 Task: Research Airbnb options in Udhampur, India from 7th December, 2023 to 14th December, 2023 for 1 adult. Place can be shared room with 1  bedroom having 1 bed and 1 bathroom. Property type can be hotel. Amenities needed are: washing machine.
Action: Mouse moved to (468, 66)
Screenshot: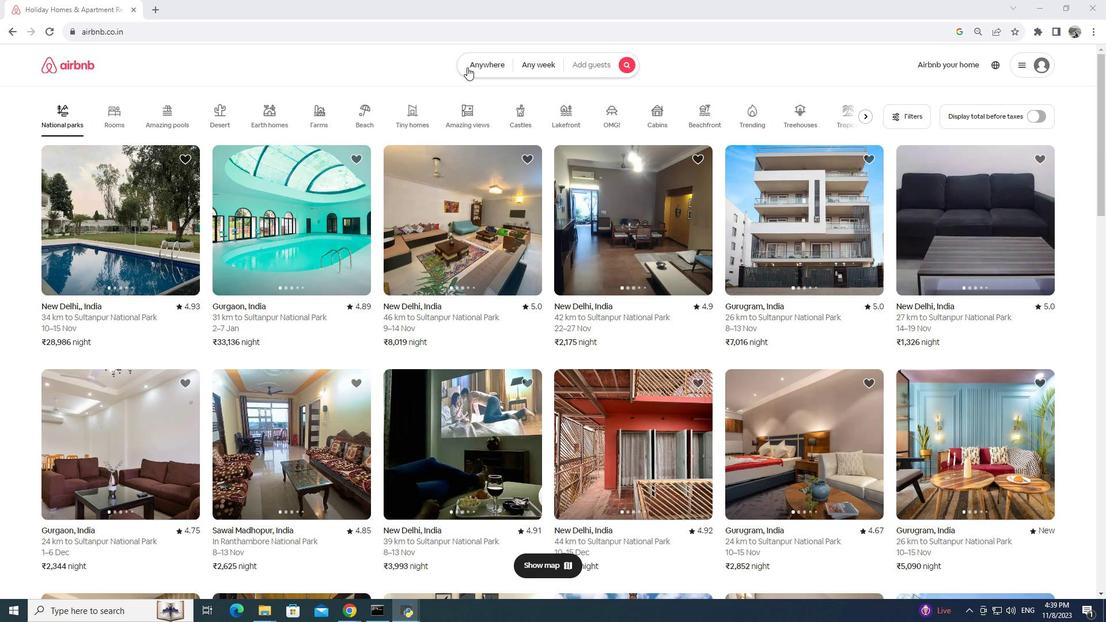 
Action: Mouse pressed left at (468, 66)
Screenshot: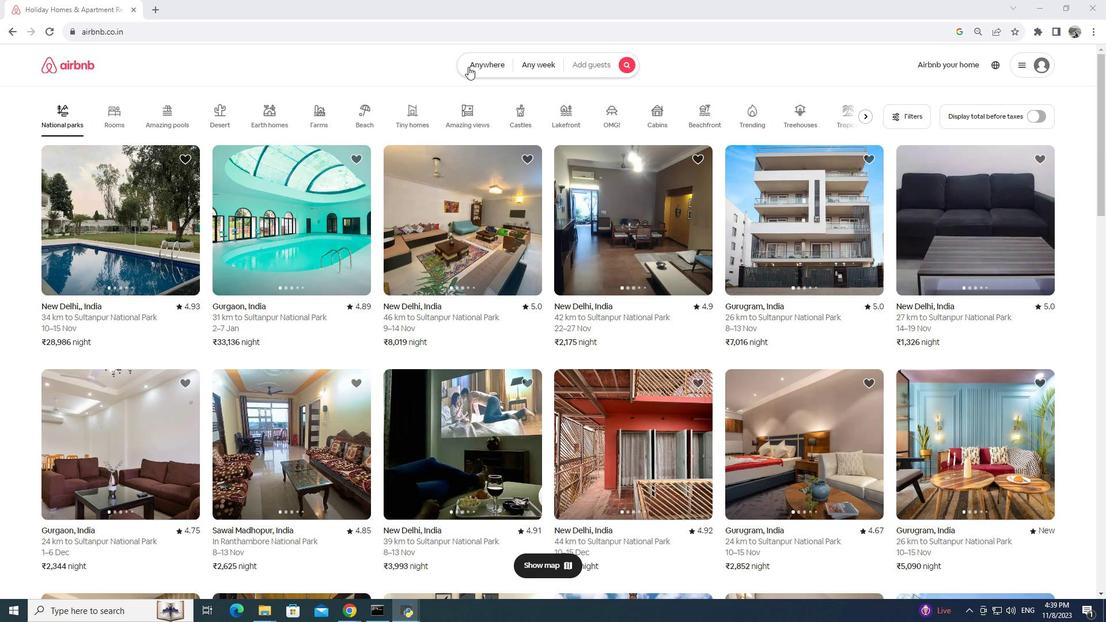 
Action: Mouse moved to (394, 103)
Screenshot: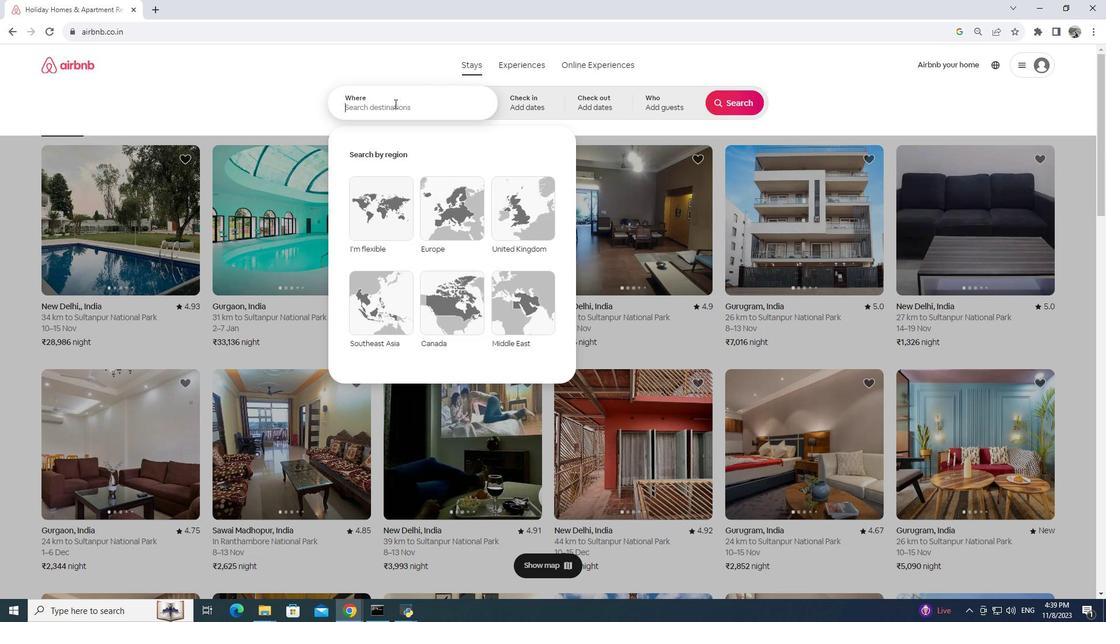 
Action: Key pressed udhampur,<Key.space>india
Screenshot: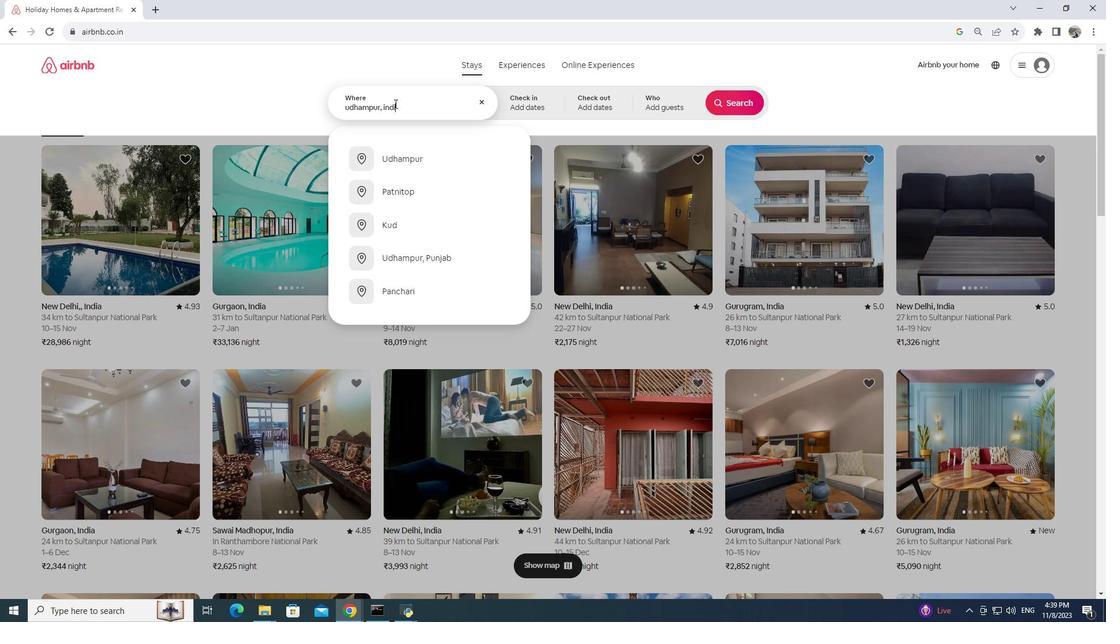 
Action: Mouse moved to (527, 104)
Screenshot: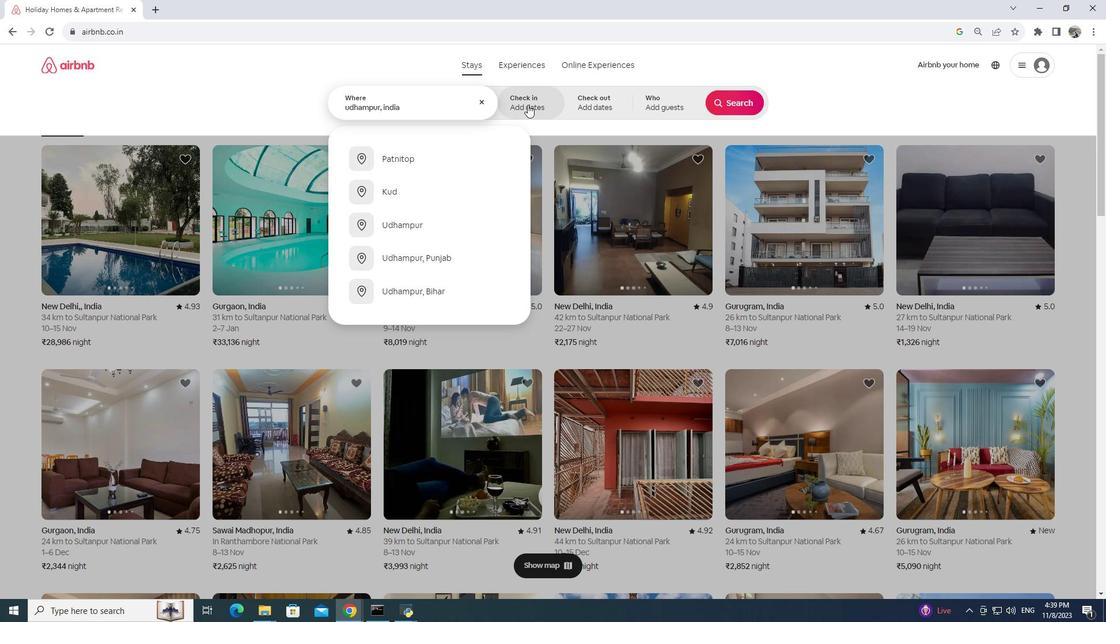 
Action: Mouse pressed left at (527, 104)
Screenshot: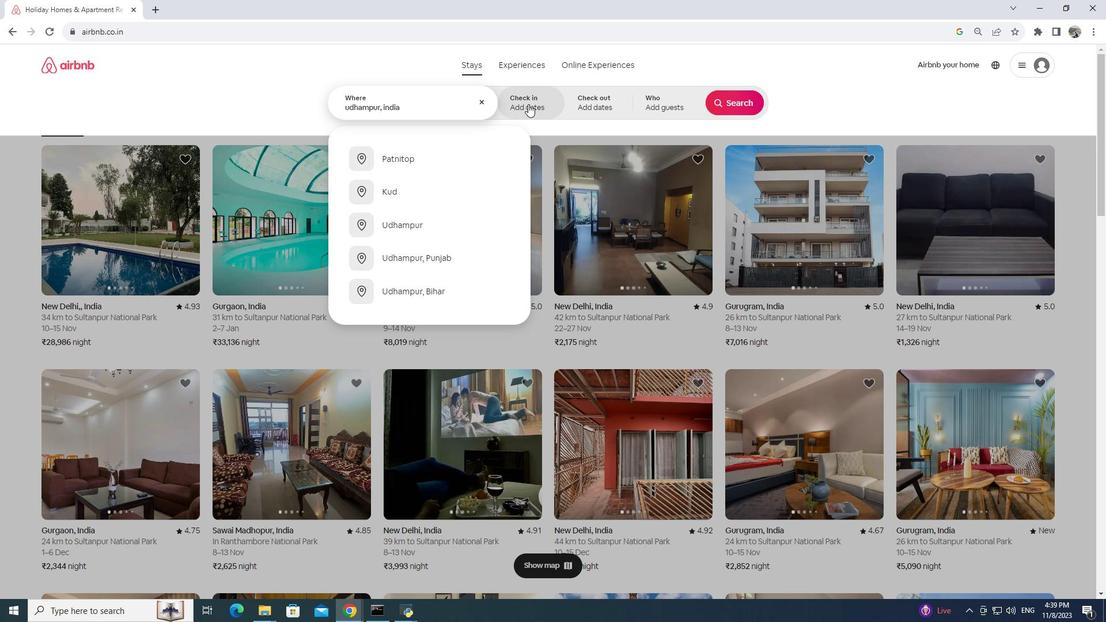 
Action: Mouse moved to (675, 254)
Screenshot: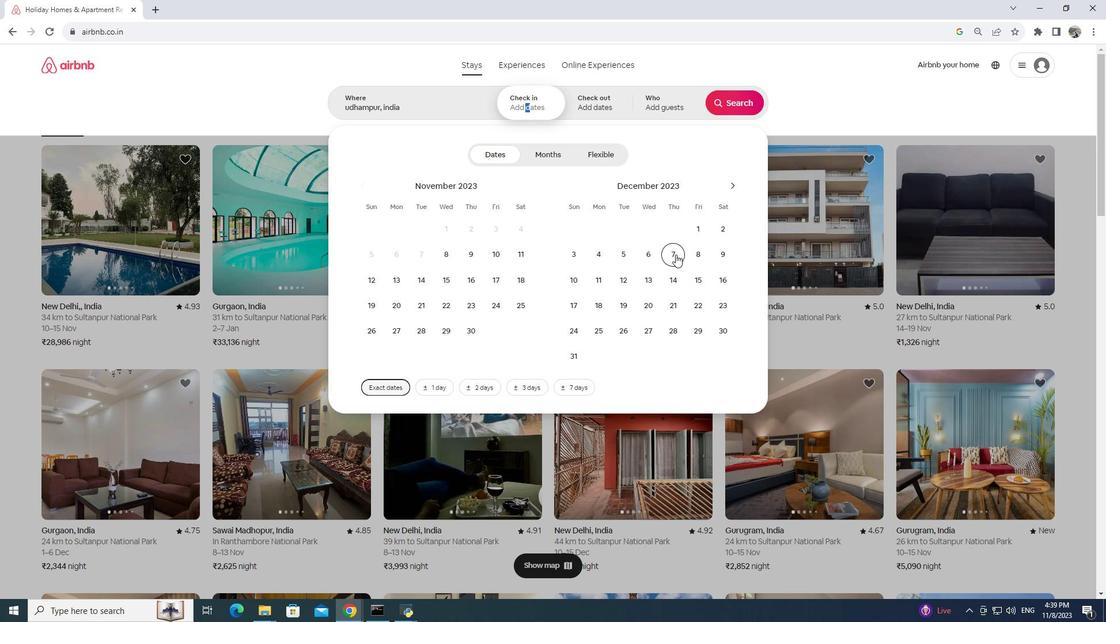 
Action: Mouse pressed left at (675, 254)
Screenshot: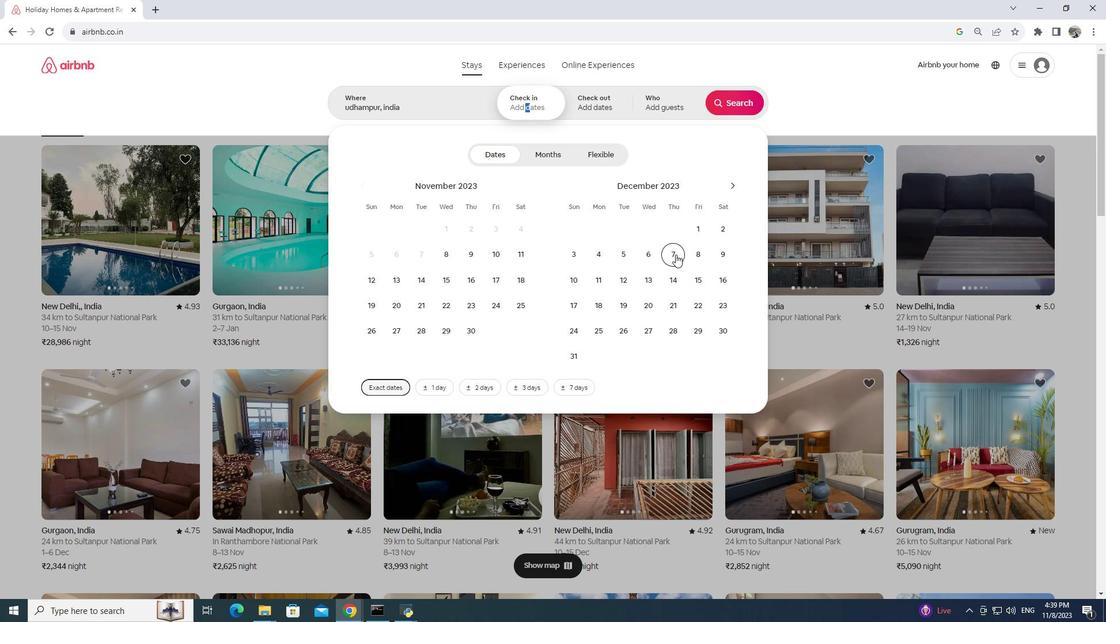 
Action: Mouse moved to (673, 274)
Screenshot: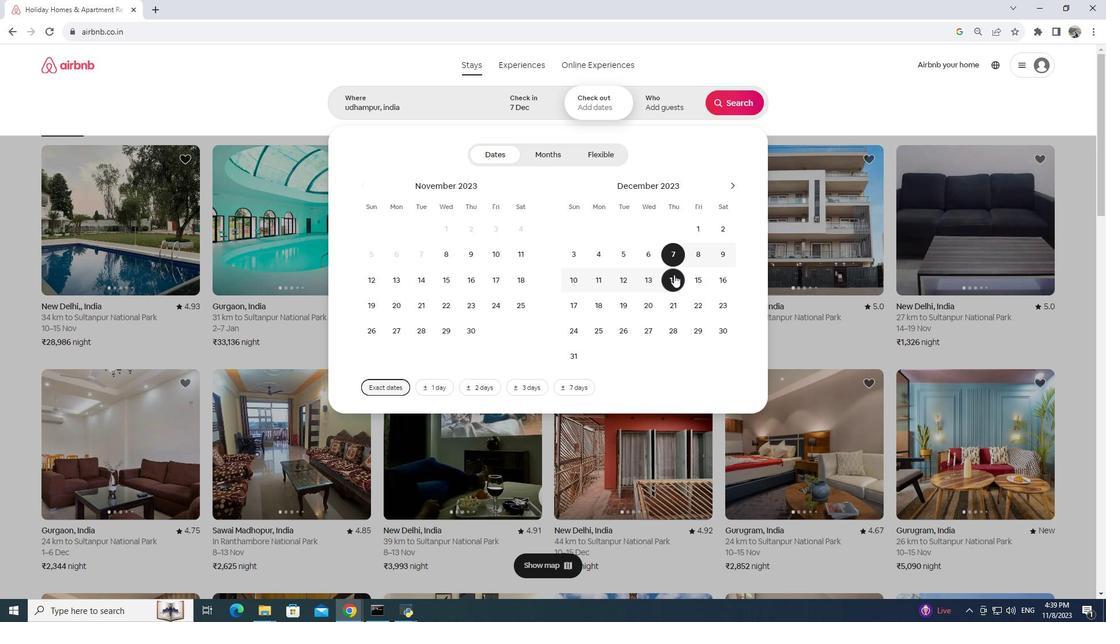 
Action: Mouse pressed left at (673, 274)
Screenshot: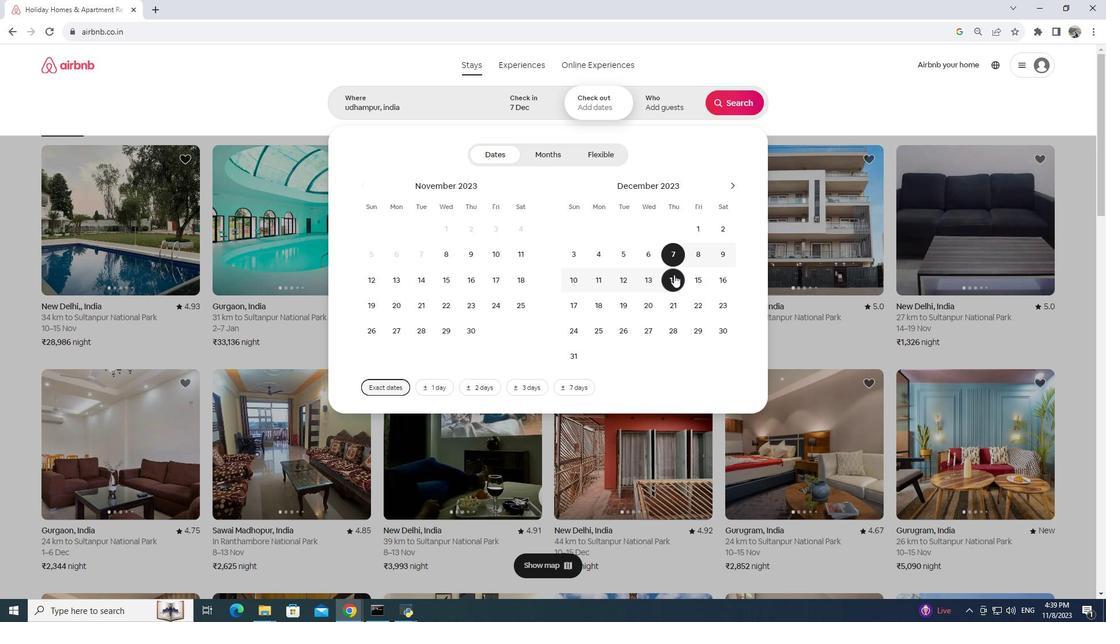 
Action: Mouse moved to (646, 107)
Screenshot: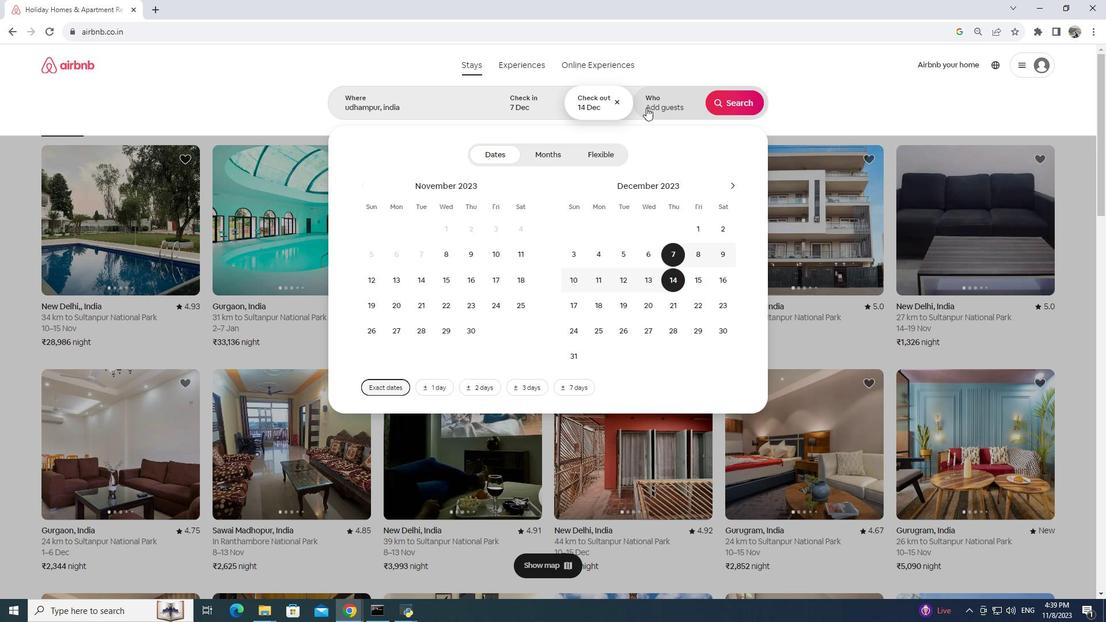 
Action: Mouse pressed left at (646, 107)
Screenshot: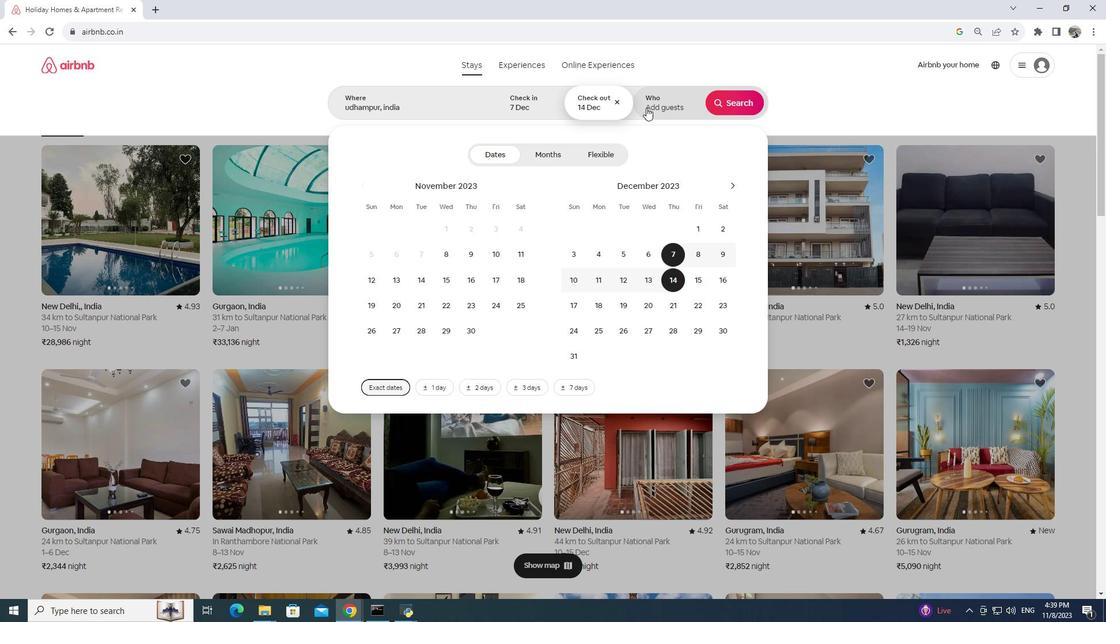 
Action: Mouse moved to (732, 158)
Screenshot: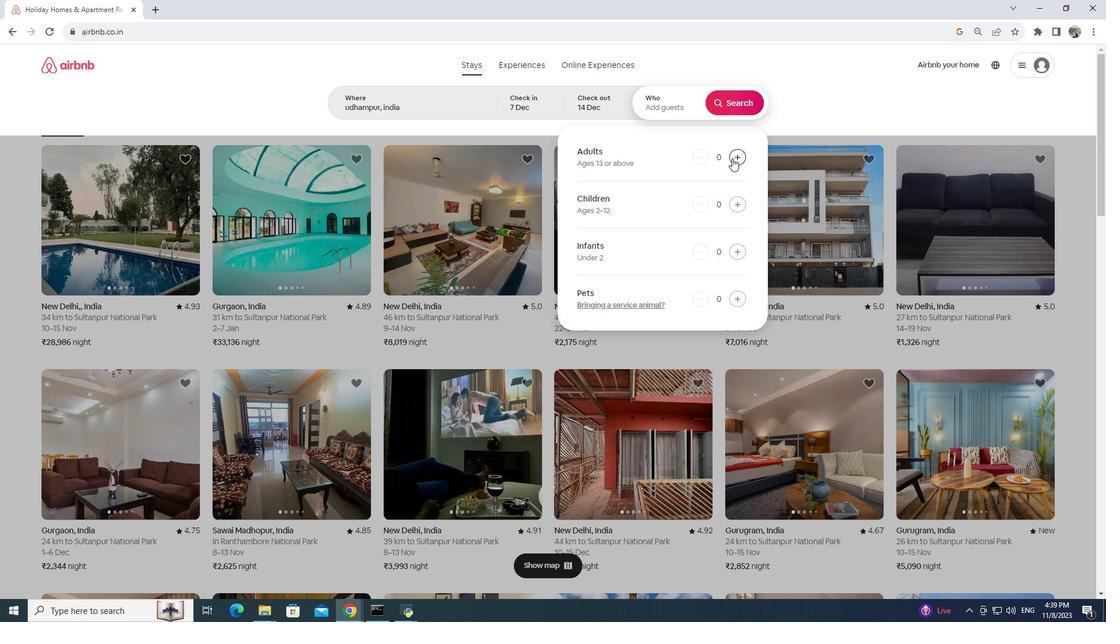 
Action: Mouse pressed left at (732, 158)
Screenshot: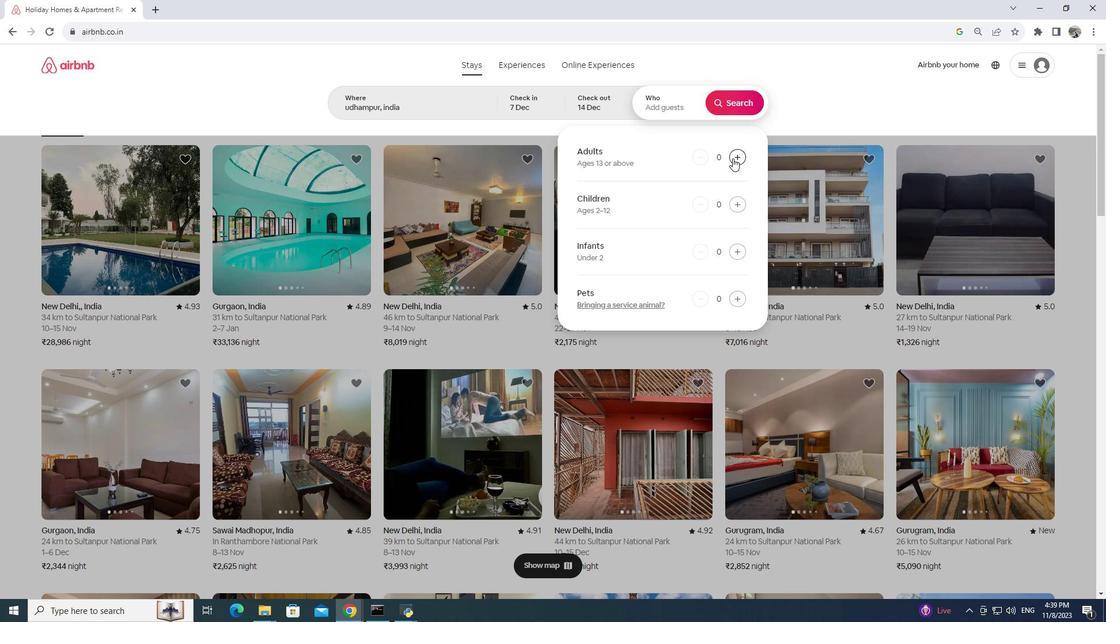 
Action: Mouse moved to (729, 105)
Screenshot: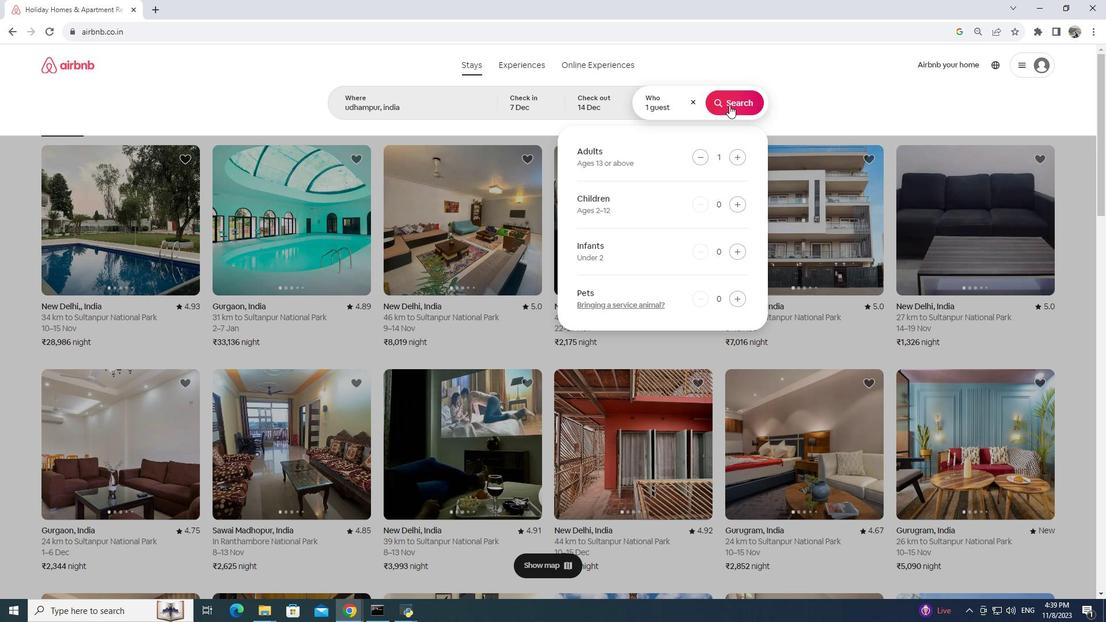 
Action: Mouse pressed left at (729, 105)
Screenshot: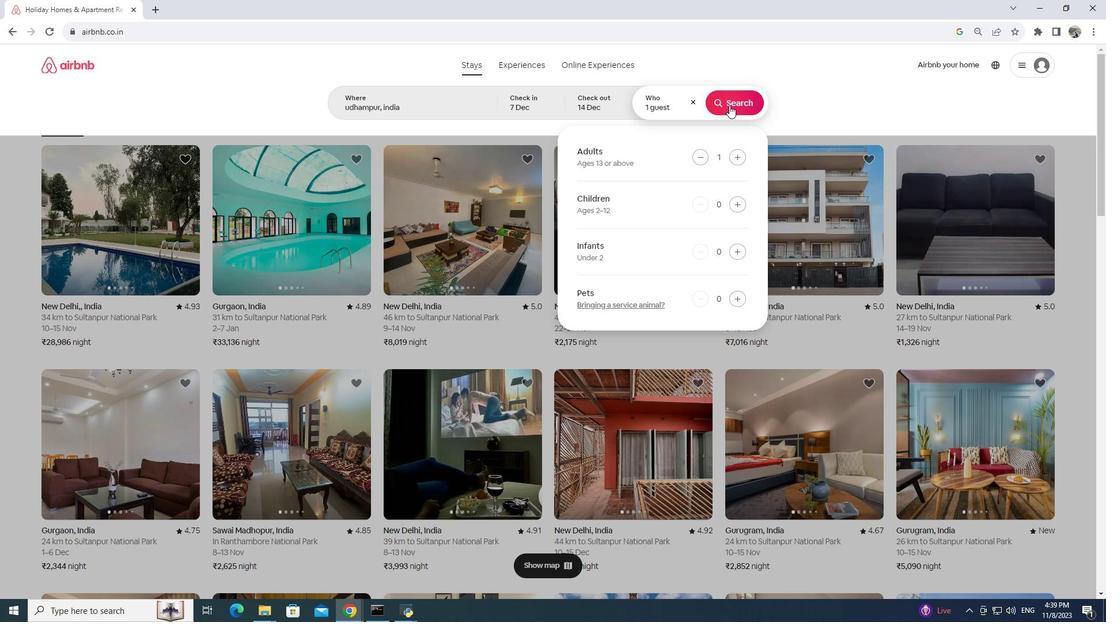 
Action: Mouse moved to (932, 107)
Screenshot: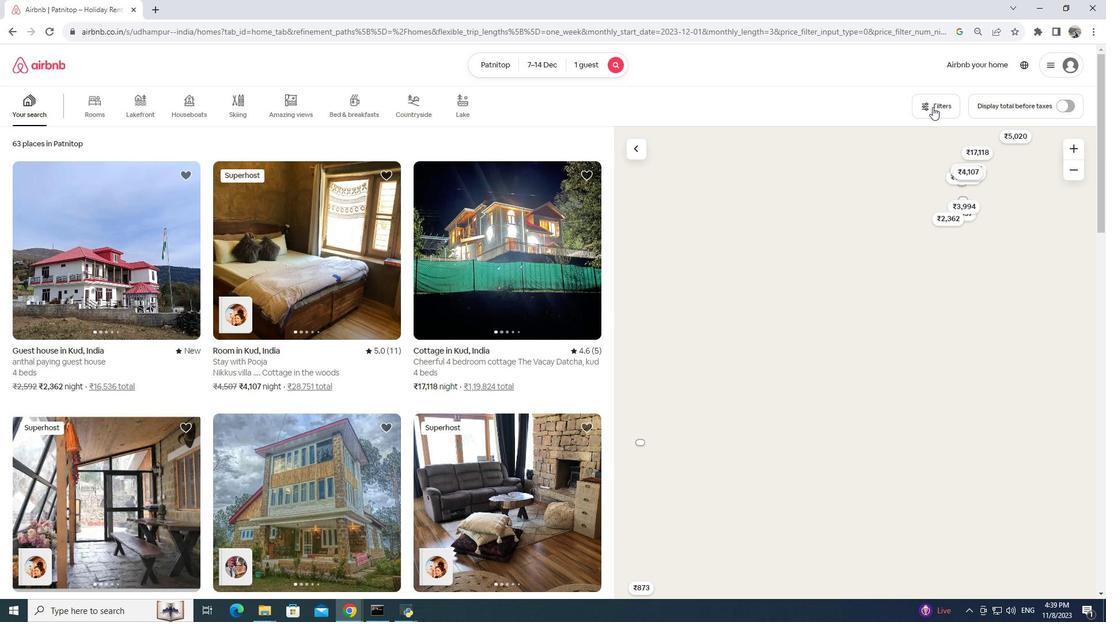 
Action: Mouse pressed left at (932, 107)
Screenshot: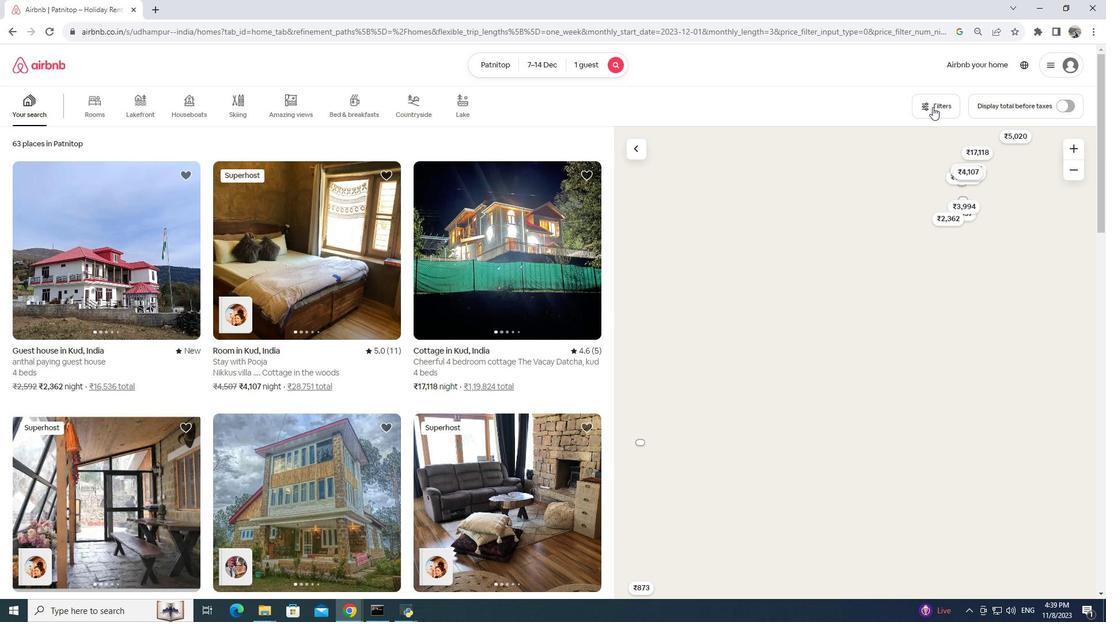 
Action: Mouse moved to (427, 429)
Screenshot: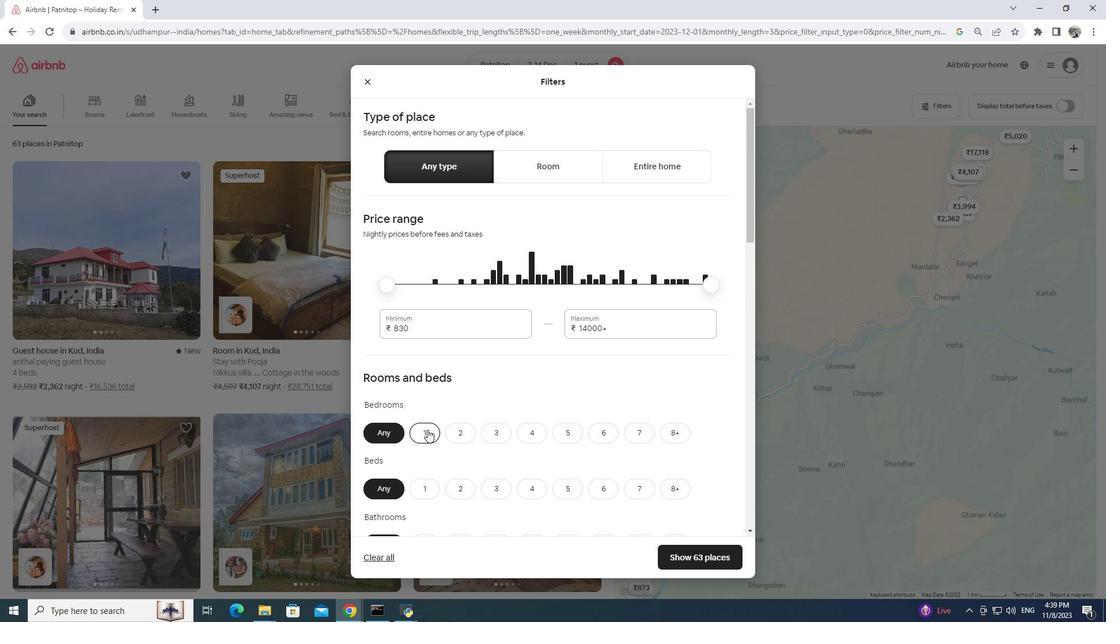 
Action: Mouse pressed left at (427, 429)
Screenshot: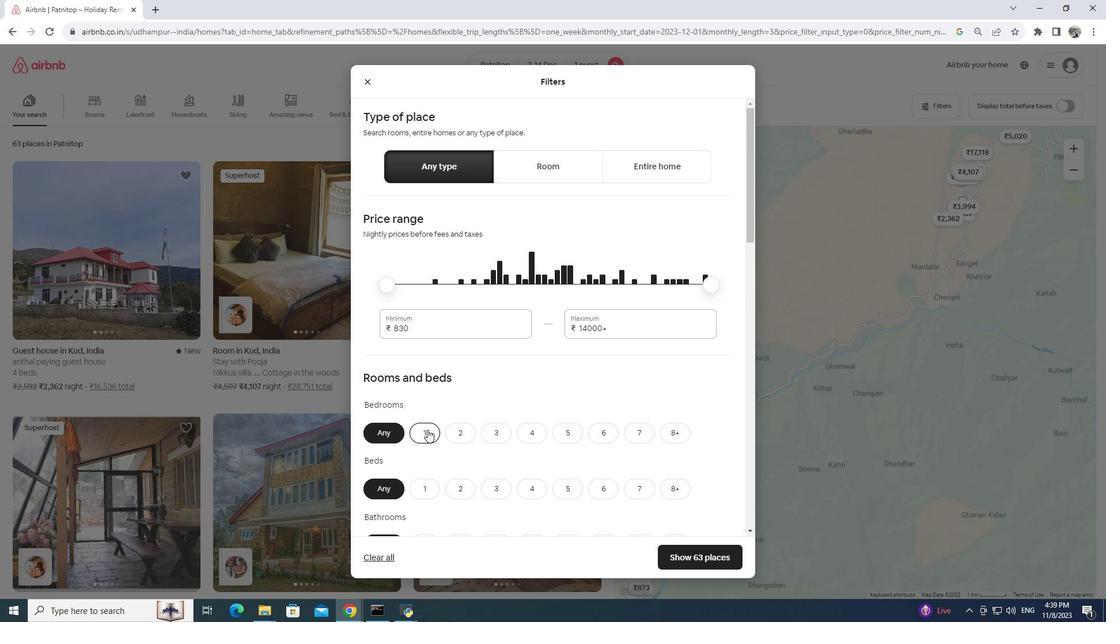 
Action: Mouse moved to (431, 424)
Screenshot: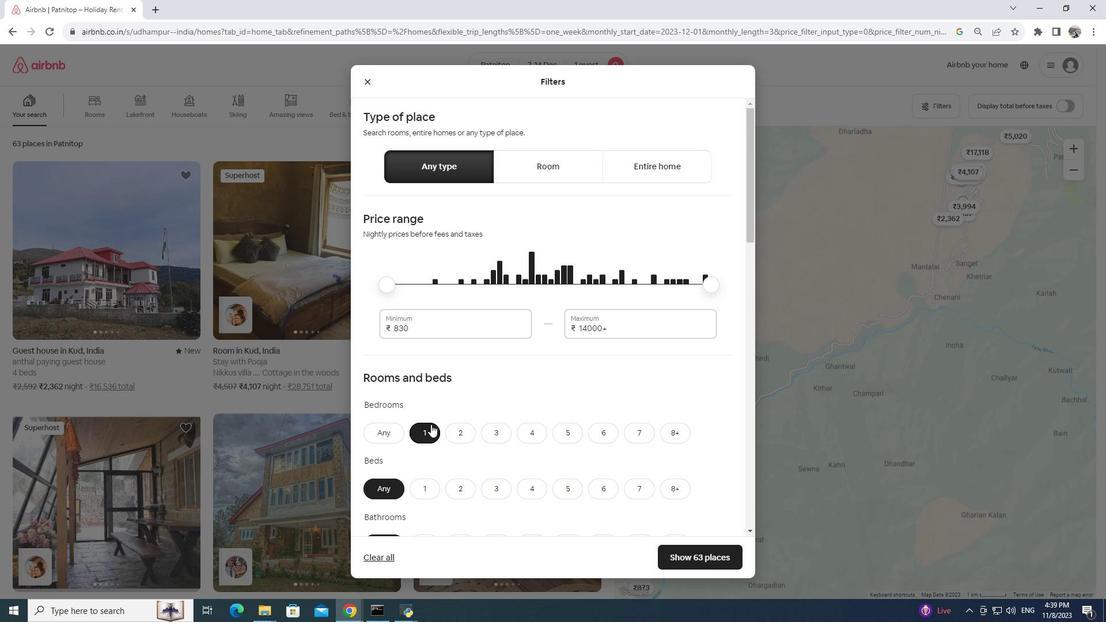 
Action: Mouse scrolled (431, 424) with delta (0, 0)
Screenshot: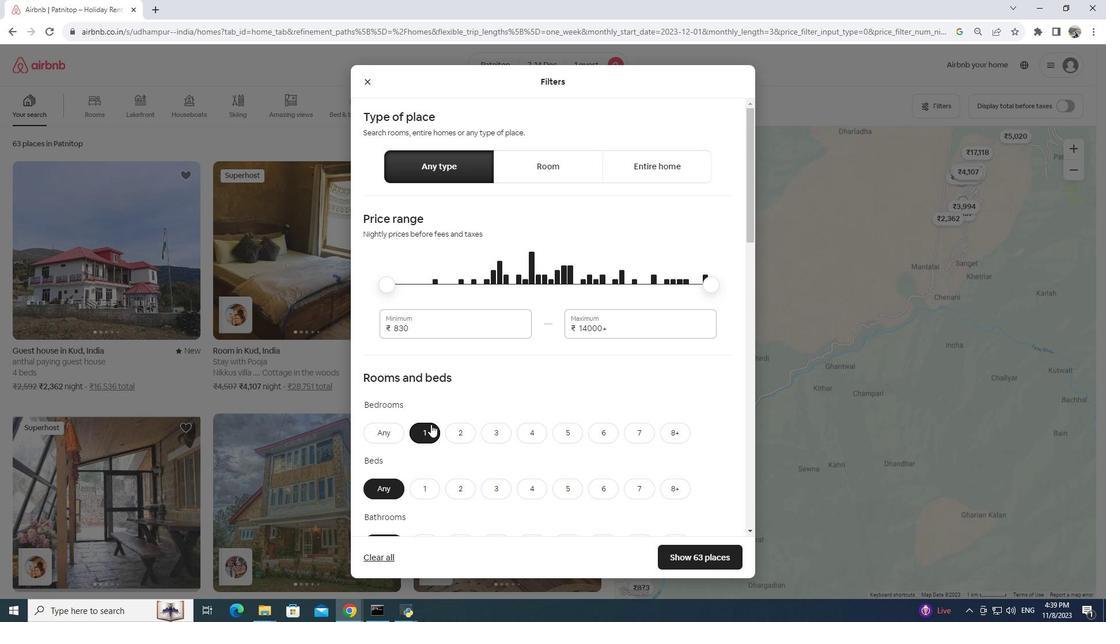 
Action: Mouse scrolled (431, 424) with delta (0, 0)
Screenshot: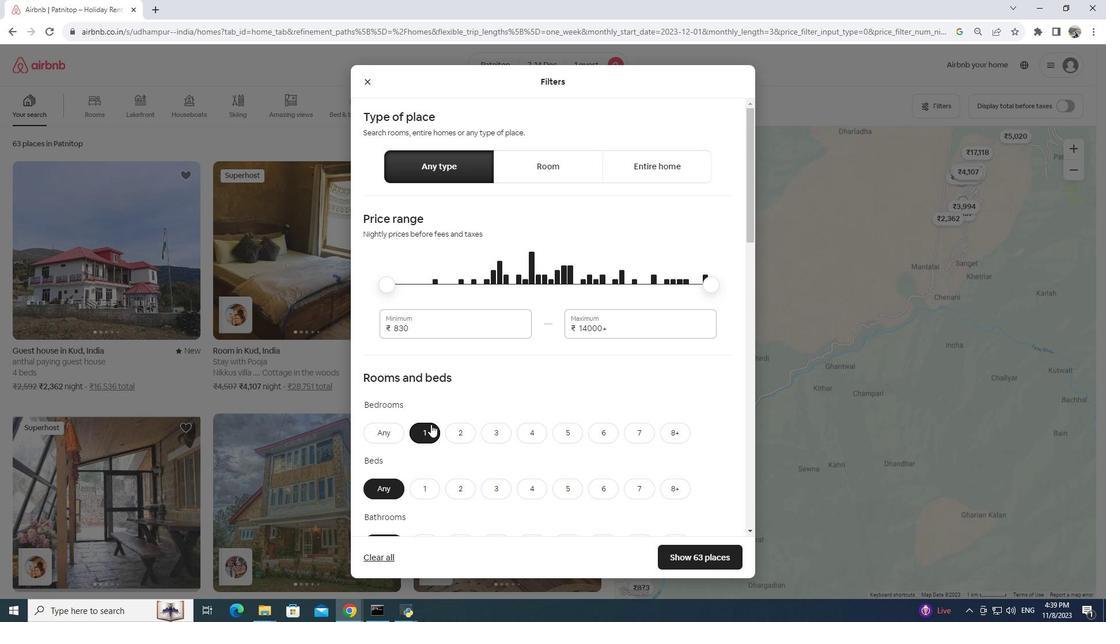 
Action: Mouse scrolled (431, 424) with delta (0, 0)
Screenshot: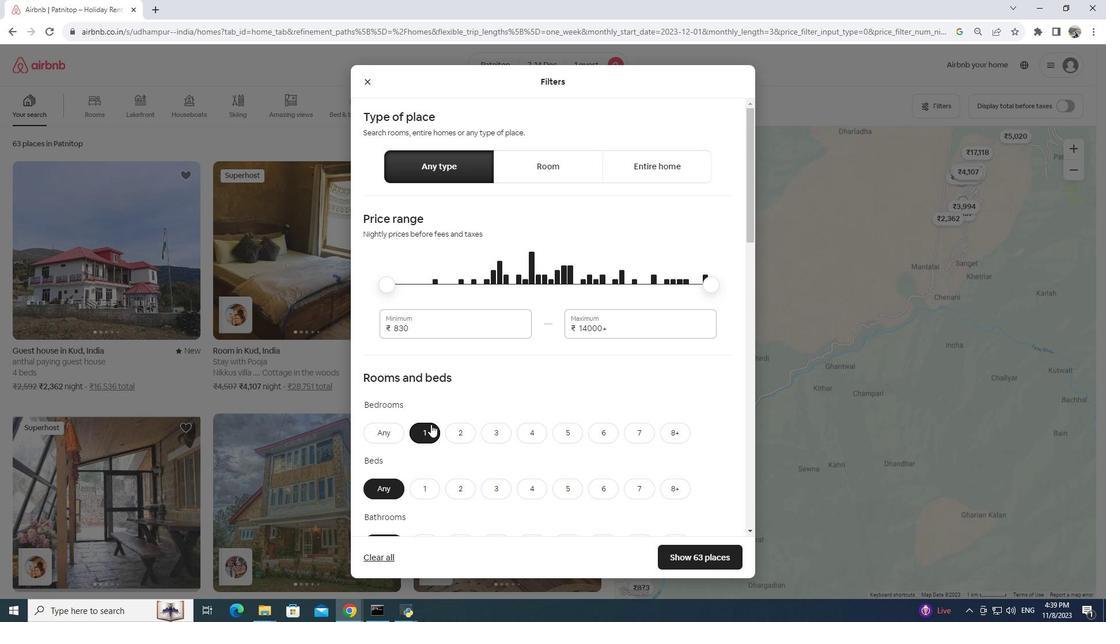 
Action: Mouse moved to (427, 314)
Screenshot: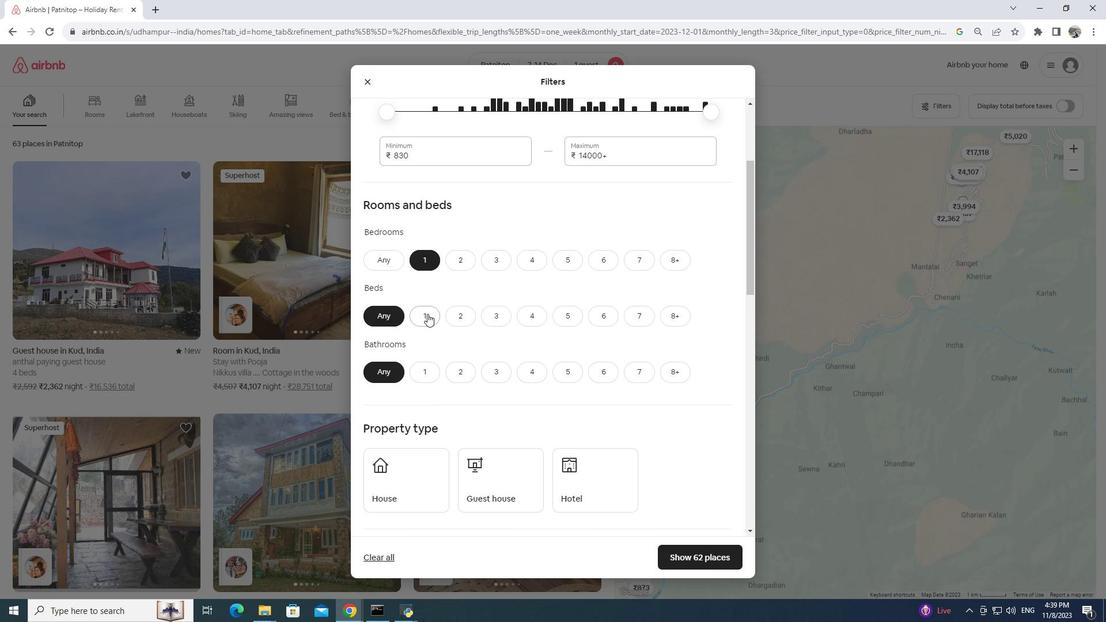 
Action: Mouse pressed left at (427, 314)
Screenshot: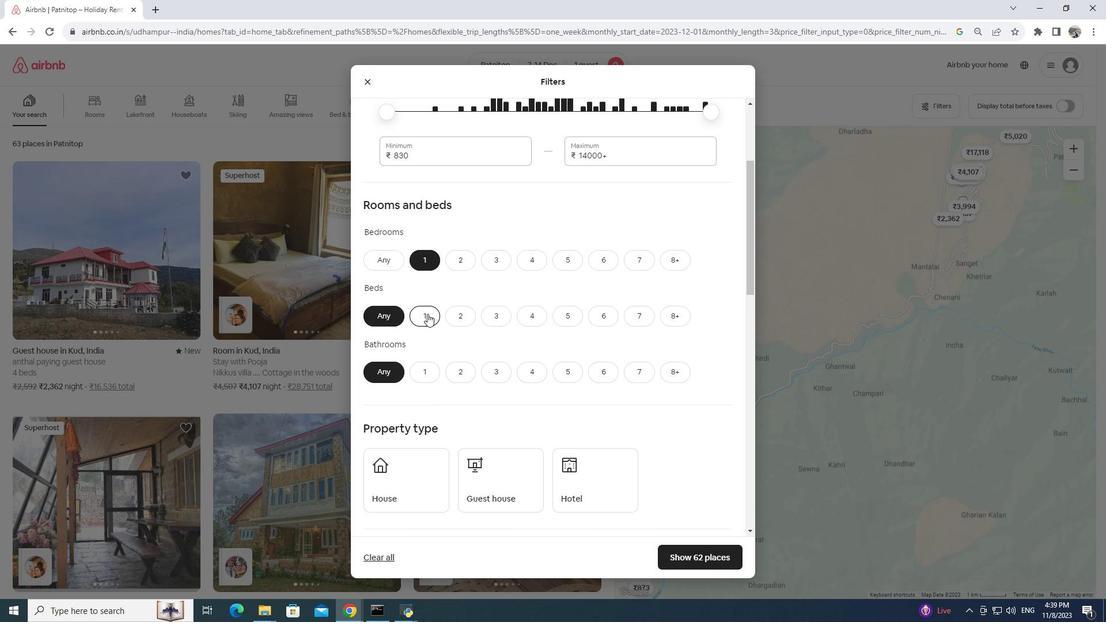 
Action: Mouse moved to (437, 377)
Screenshot: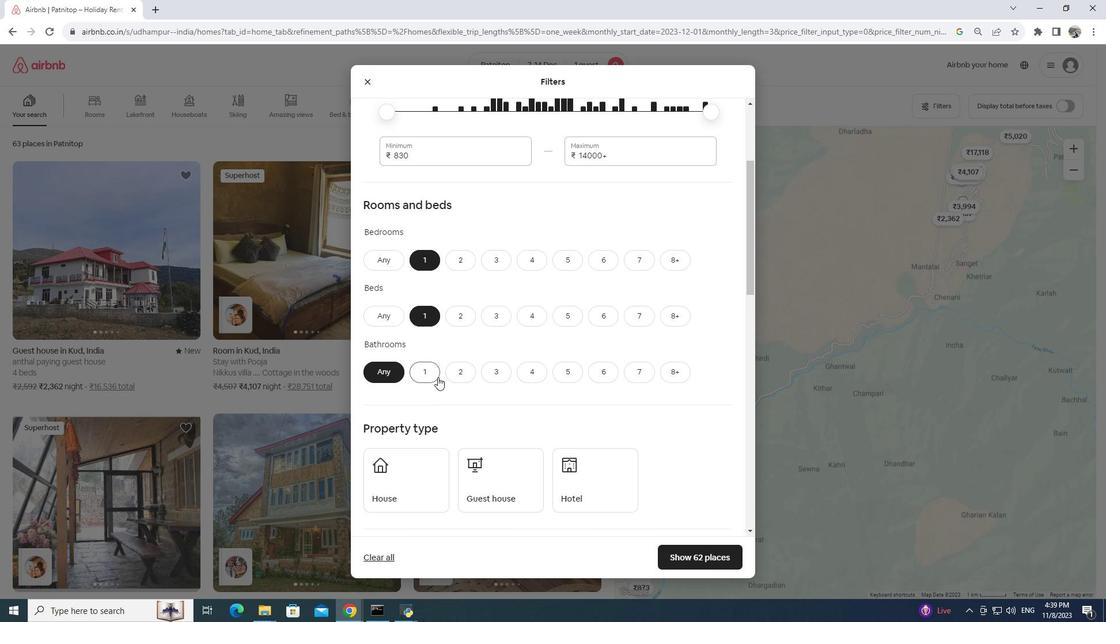 
Action: Mouse pressed left at (437, 377)
Screenshot: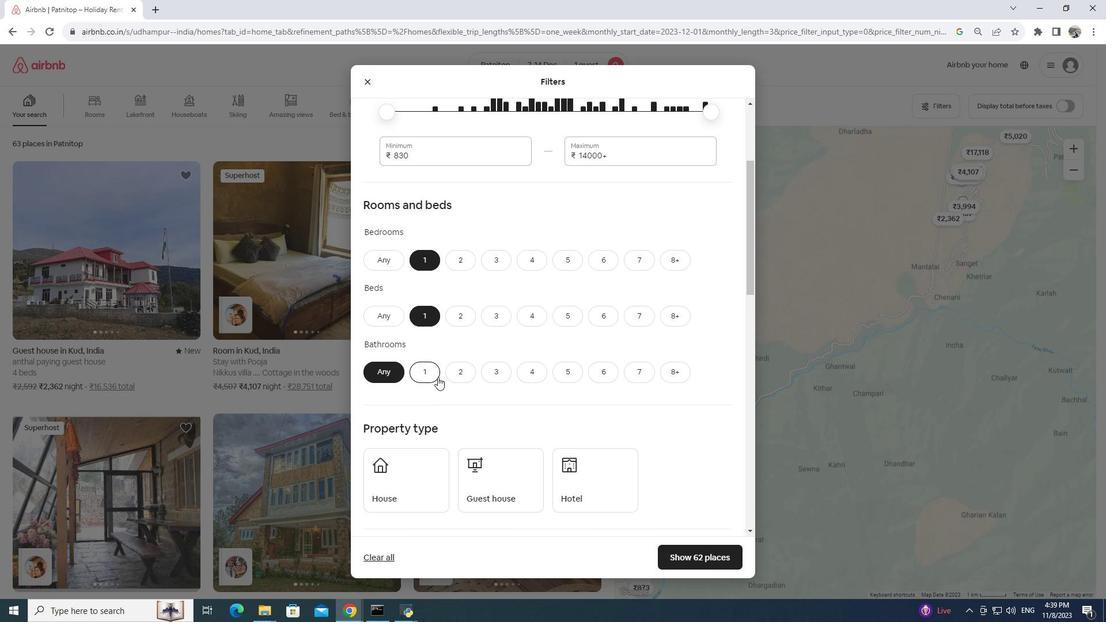
Action: Mouse moved to (423, 369)
Screenshot: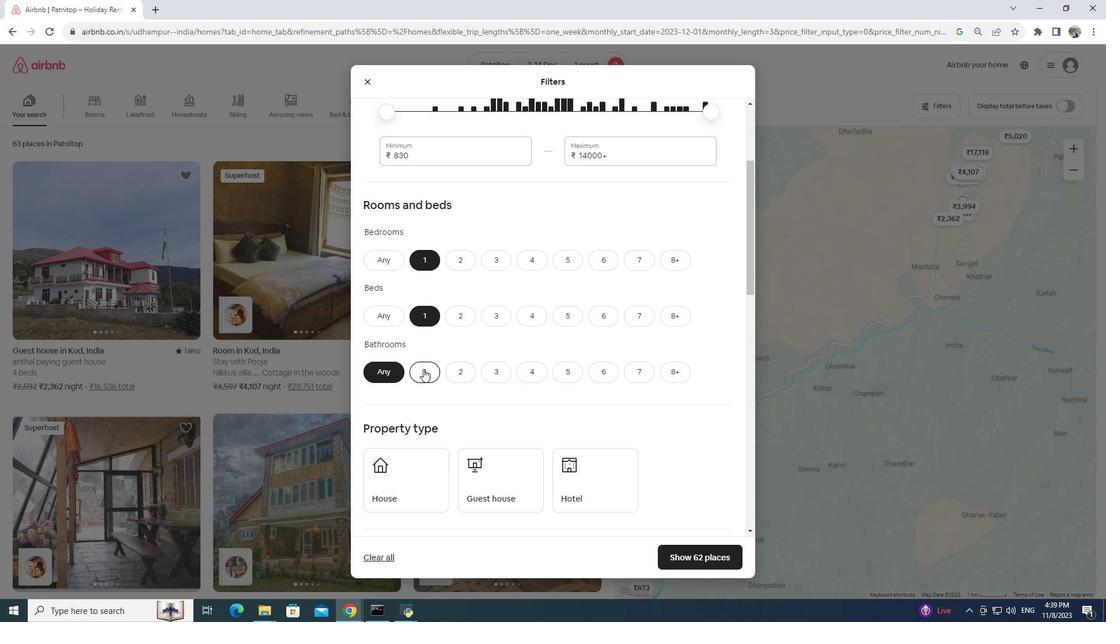 
Action: Mouse pressed left at (423, 369)
Screenshot: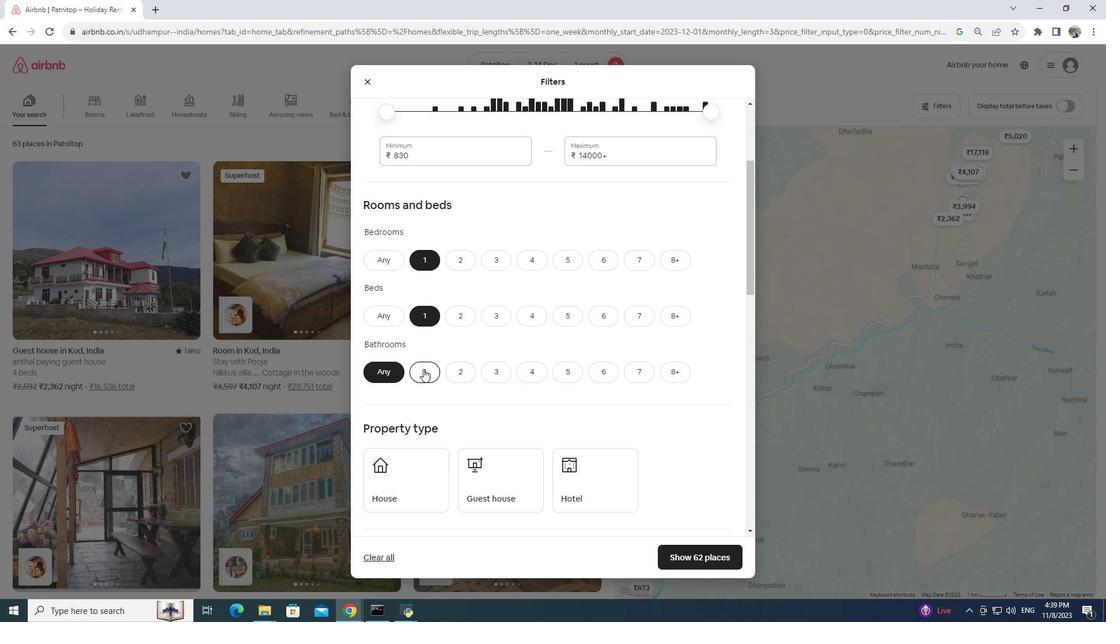 
Action: Mouse moved to (580, 491)
Screenshot: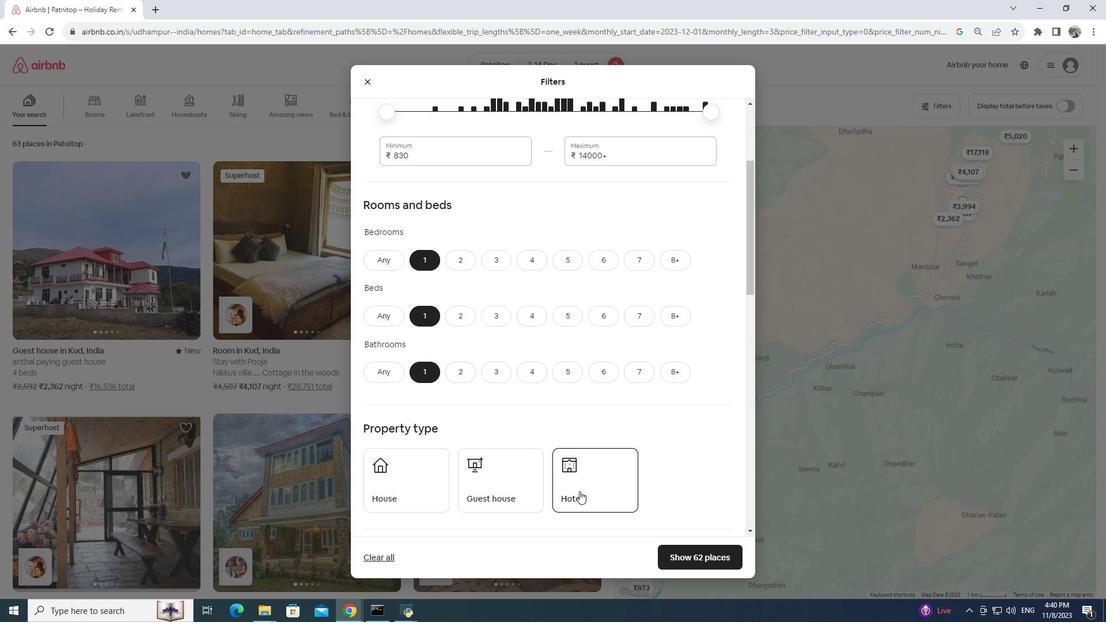 
Action: Mouse pressed left at (580, 491)
Screenshot: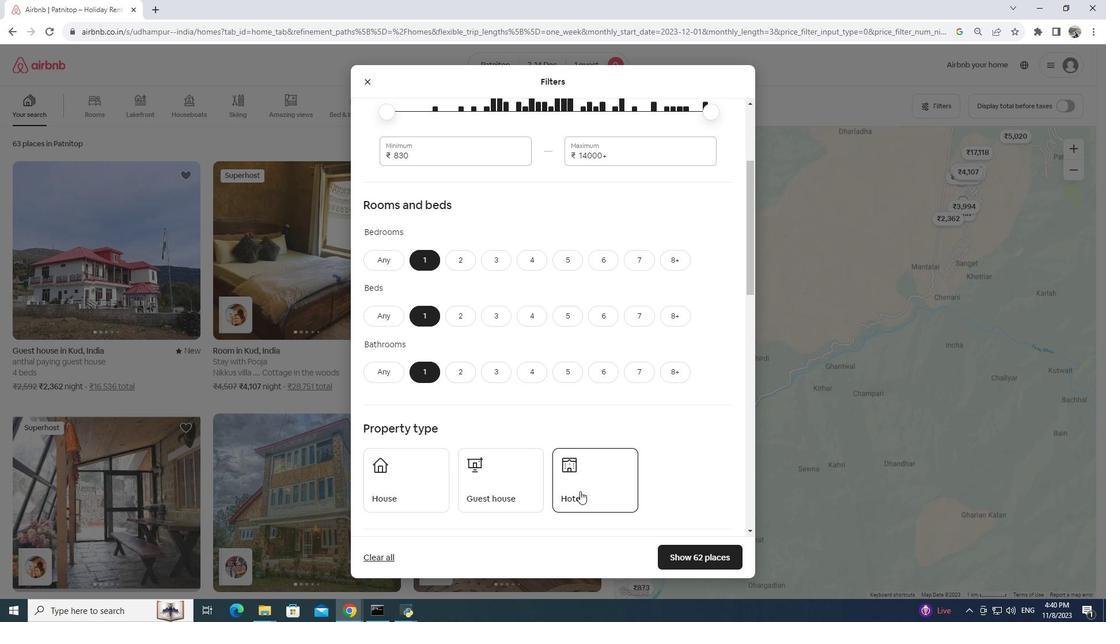 
Action: Mouse moved to (579, 489)
Screenshot: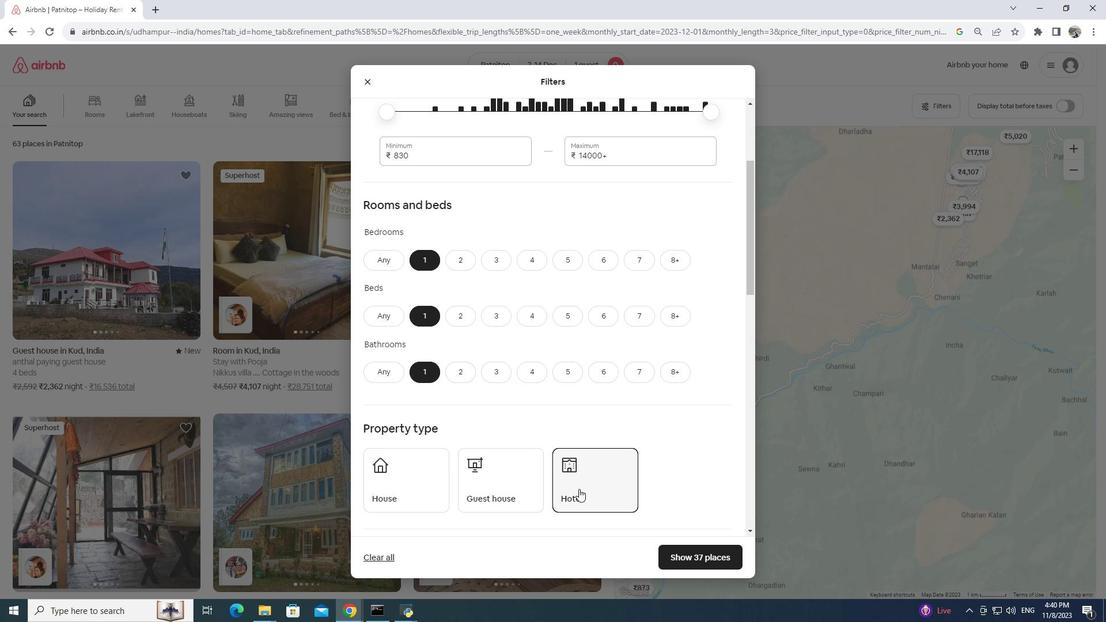 
Action: Mouse scrolled (579, 488) with delta (0, 0)
Screenshot: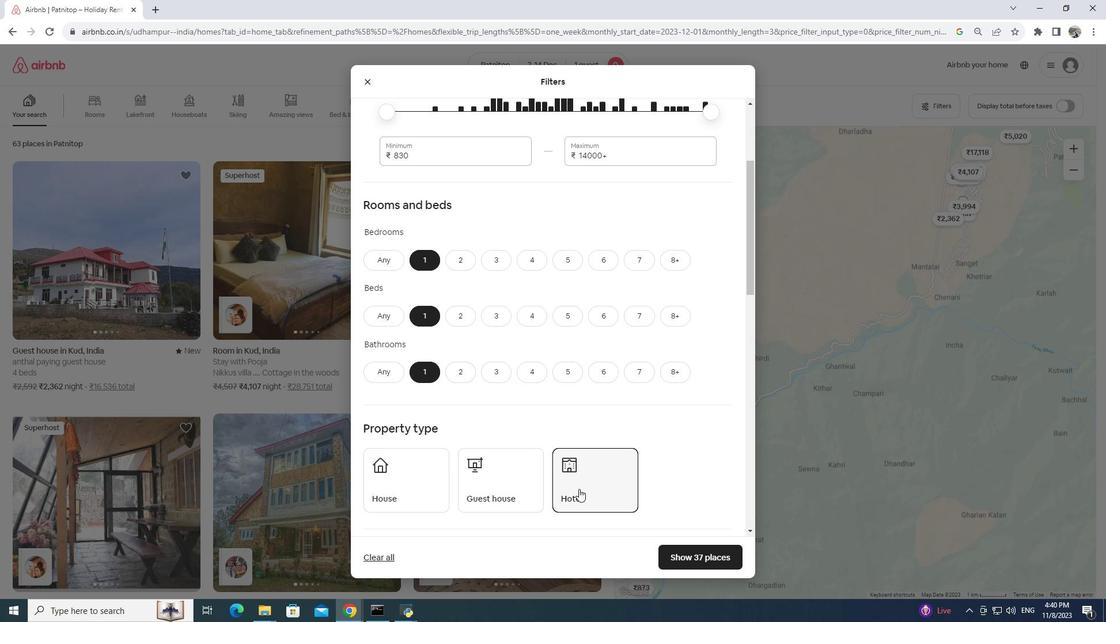 
Action: Mouse scrolled (579, 488) with delta (0, 0)
Screenshot: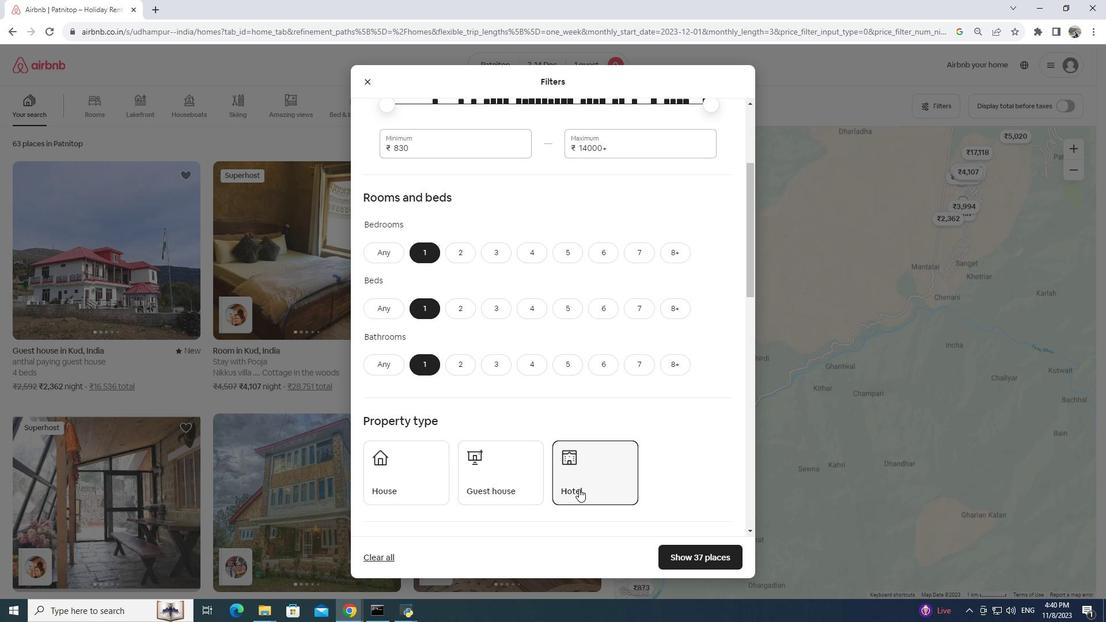 
Action: Mouse scrolled (579, 488) with delta (0, 0)
Screenshot: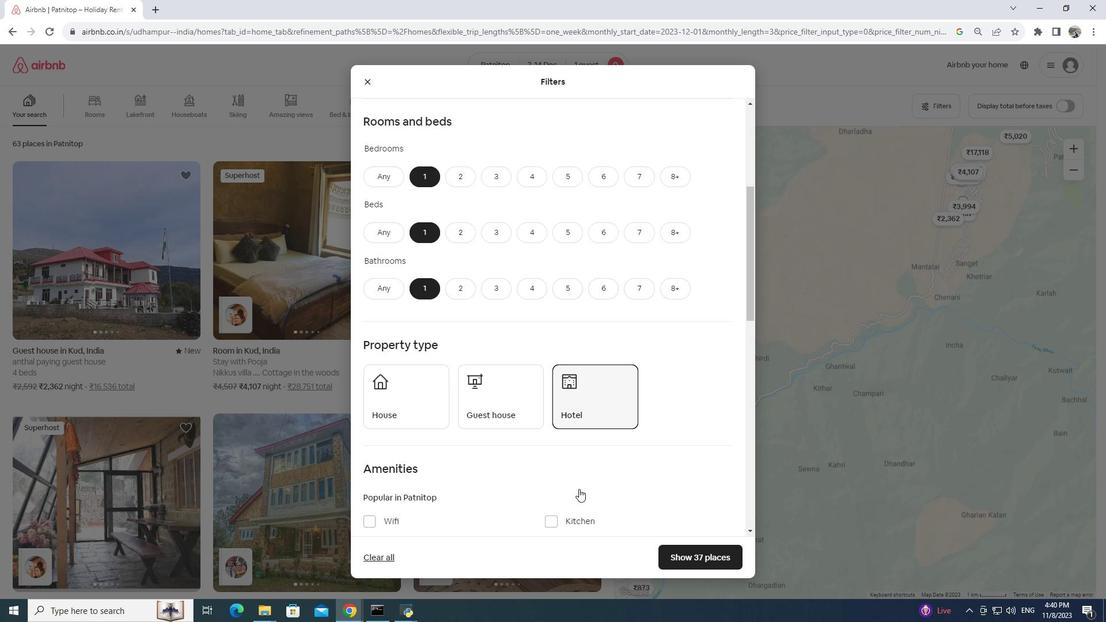 
Action: Mouse moved to (499, 457)
Screenshot: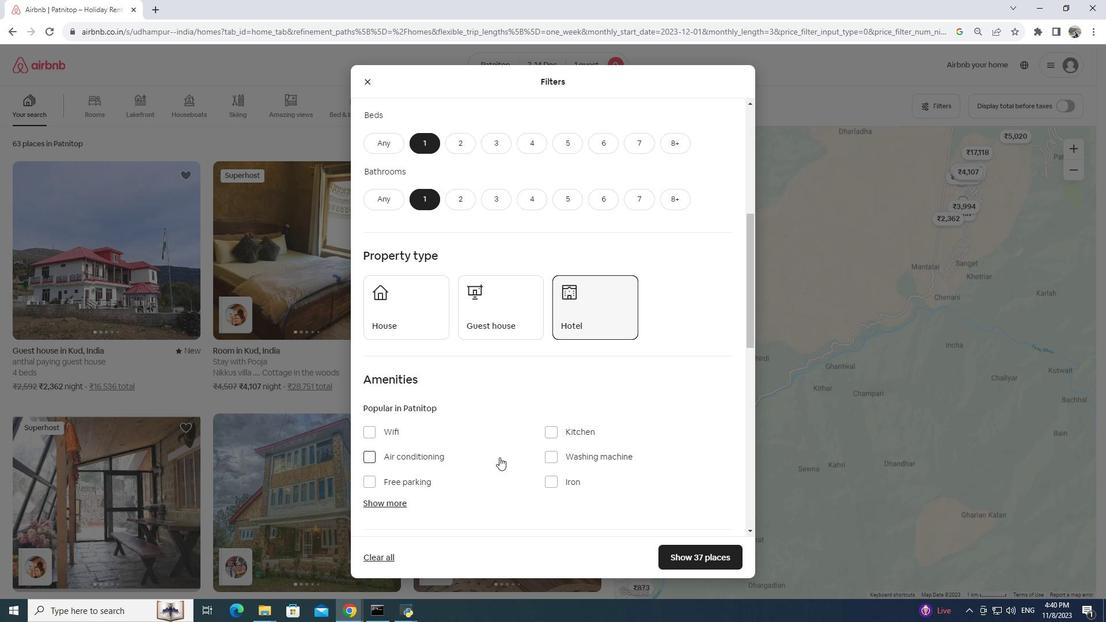 
Action: Mouse scrolled (499, 456) with delta (0, 0)
Screenshot: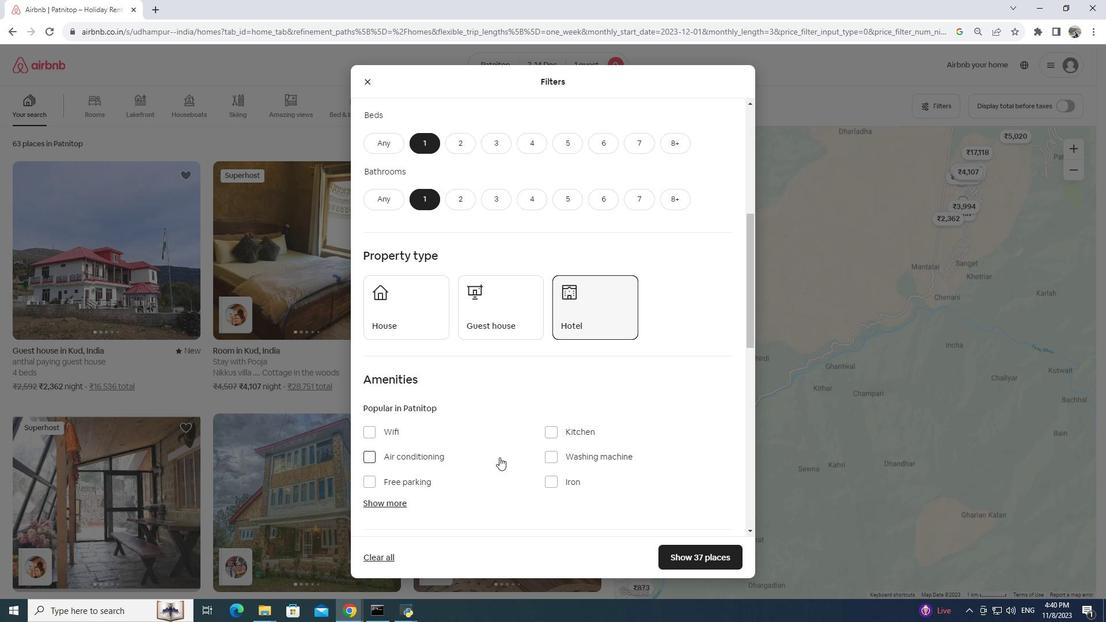
Action: Mouse moved to (549, 399)
Screenshot: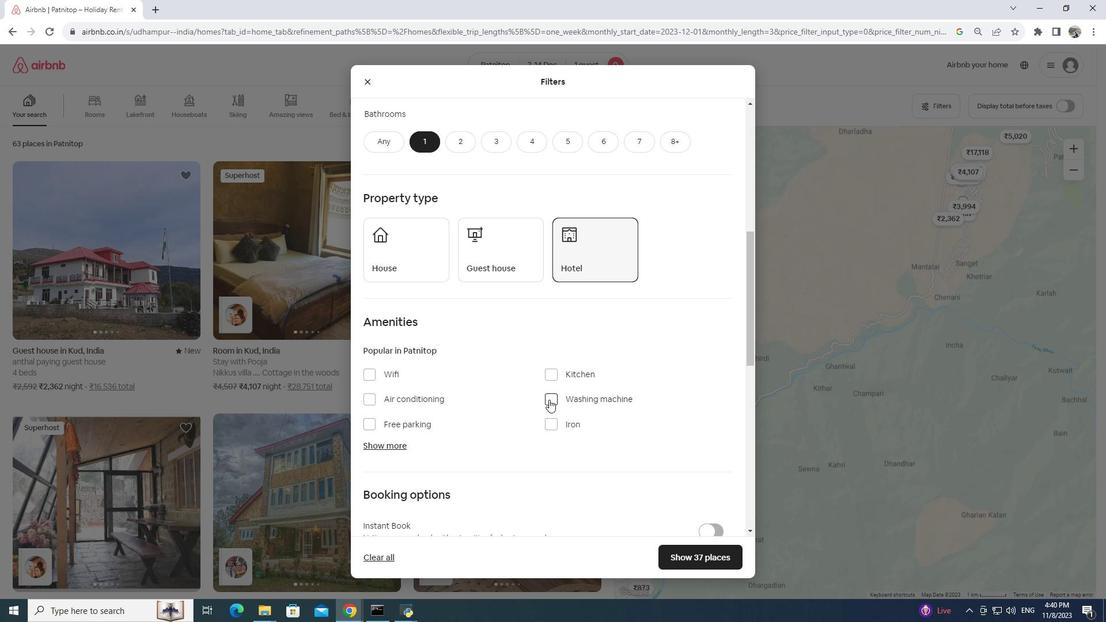 
Action: Mouse pressed left at (549, 399)
Screenshot: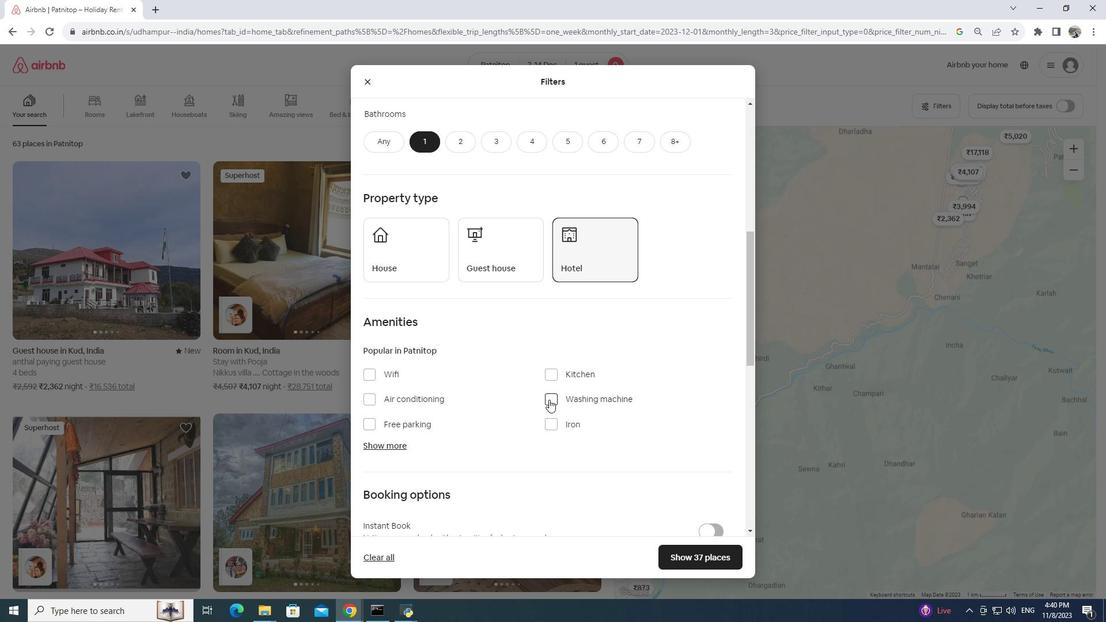 
Action: Mouse moved to (713, 554)
Screenshot: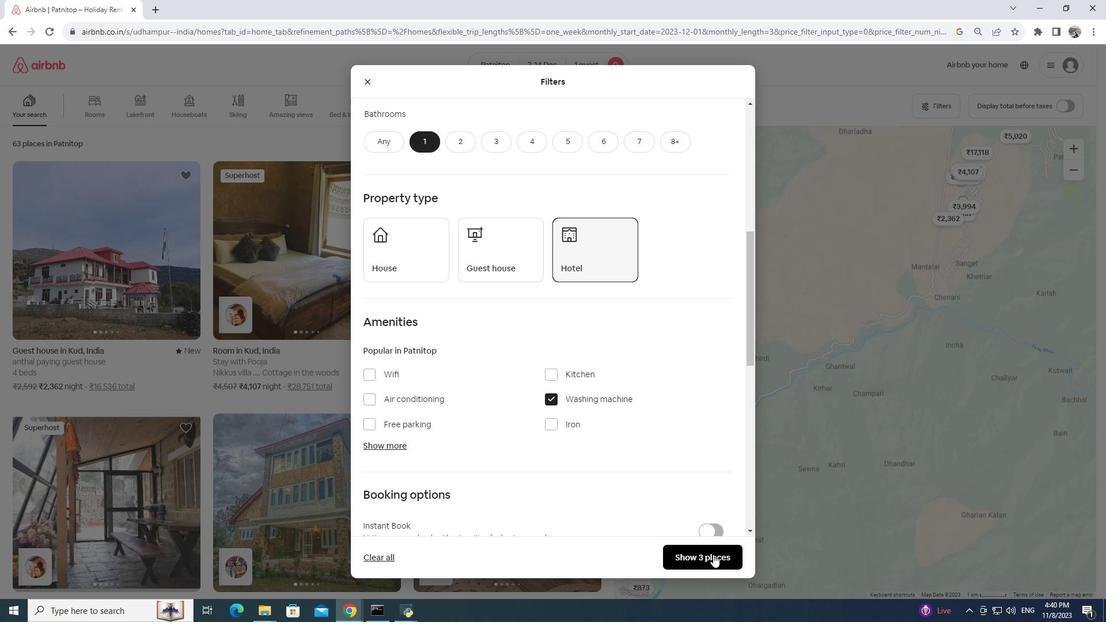 
Action: Mouse pressed left at (713, 554)
Screenshot: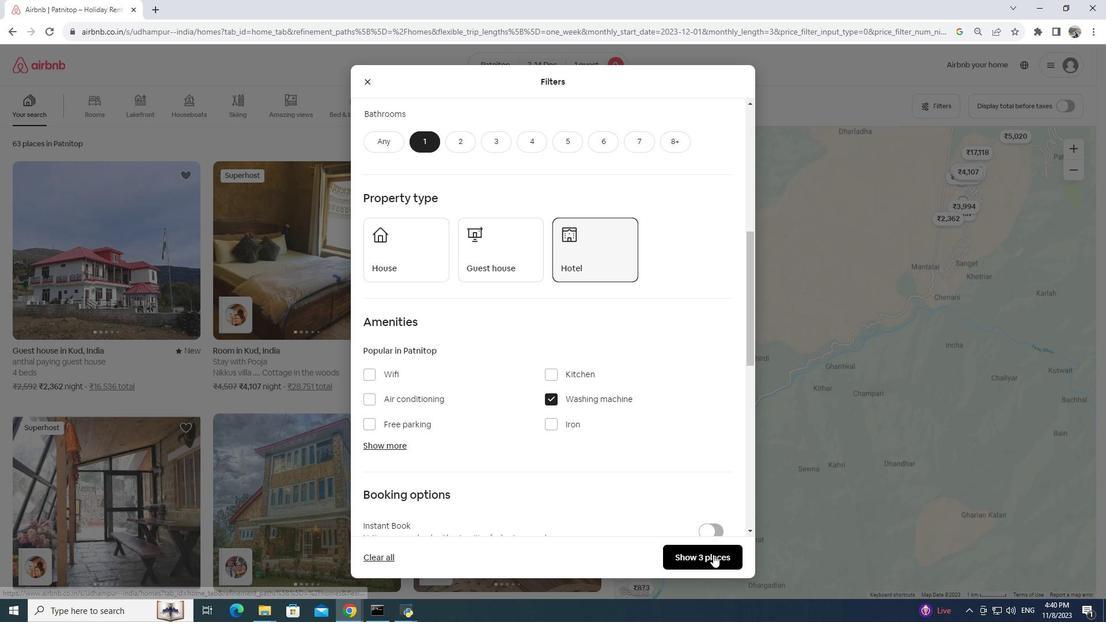 
Action: Mouse moved to (82, 262)
Screenshot: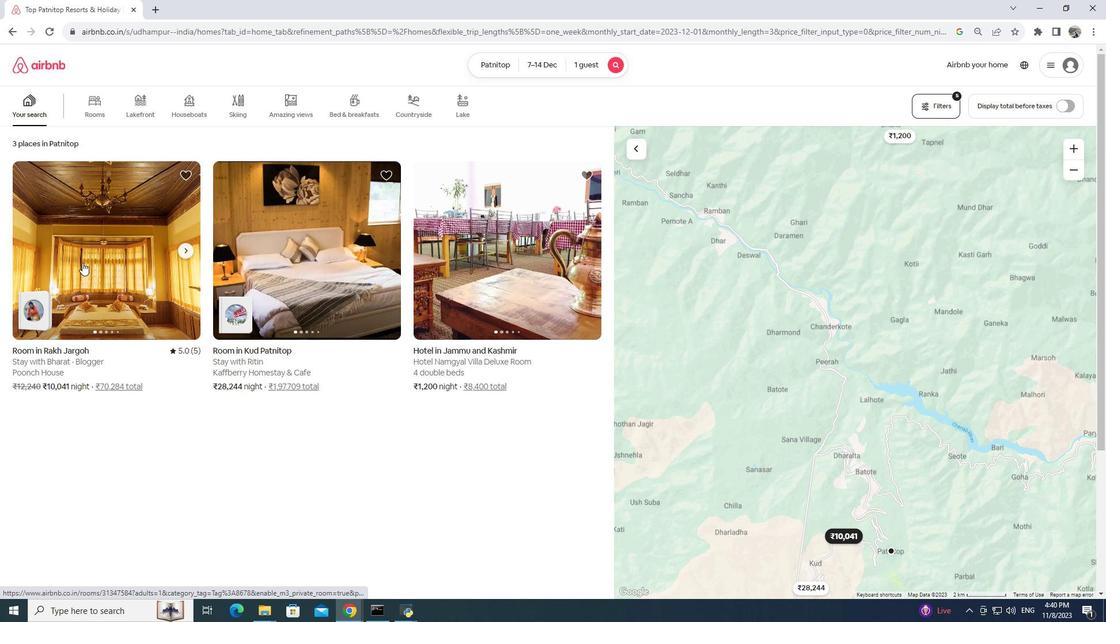 
Action: Mouse pressed left at (82, 262)
Screenshot: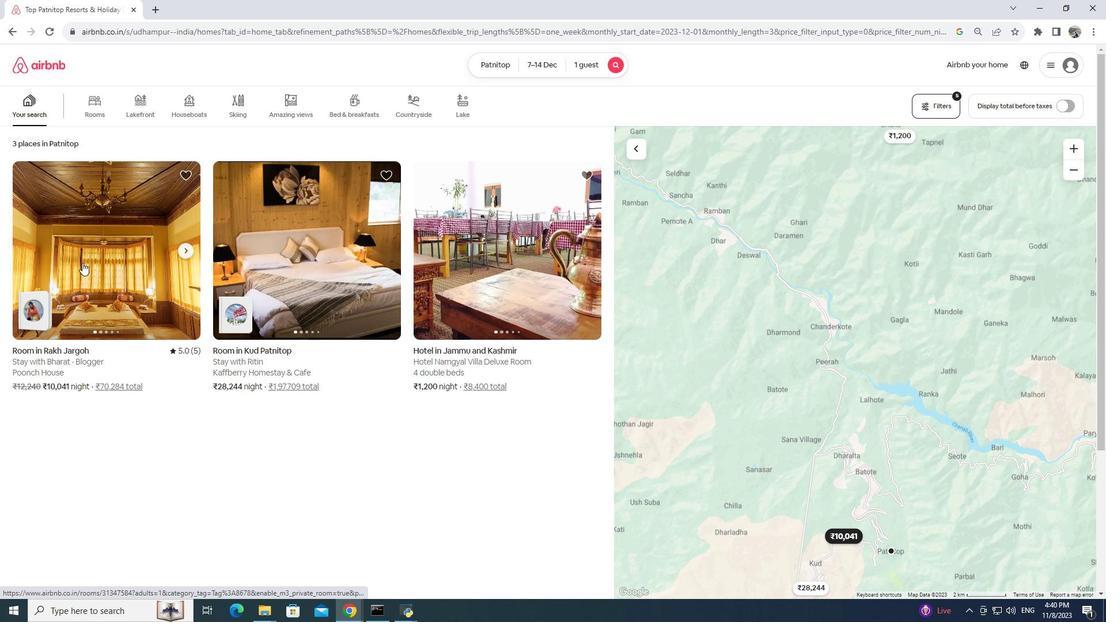 
Action: Mouse moved to (275, 8)
Screenshot: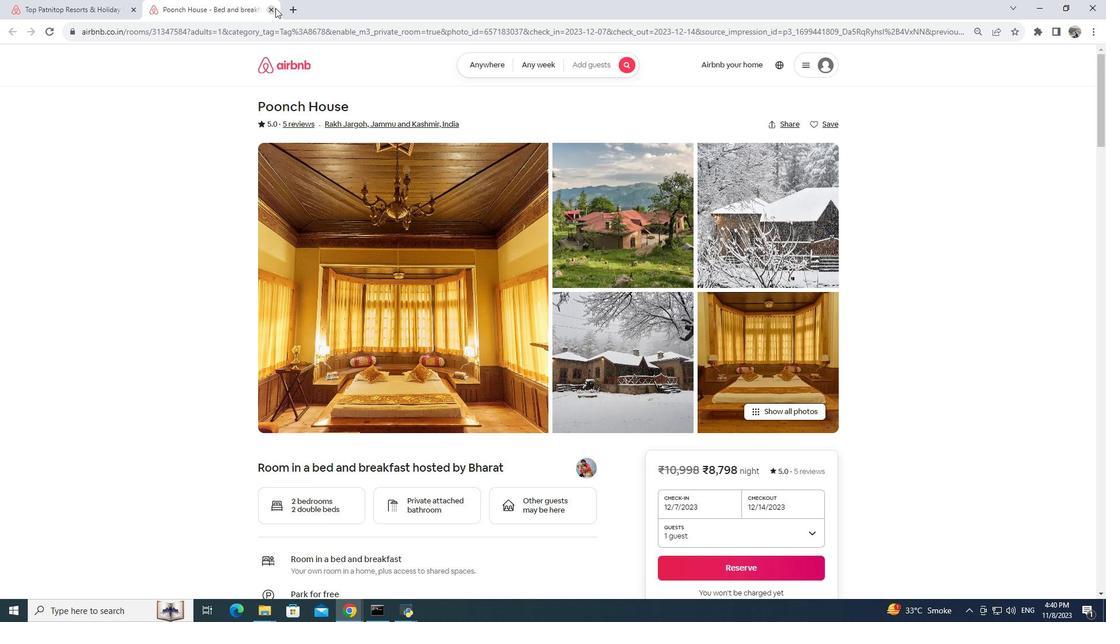 
Action: Mouse pressed left at (275, 8)
Screenshot: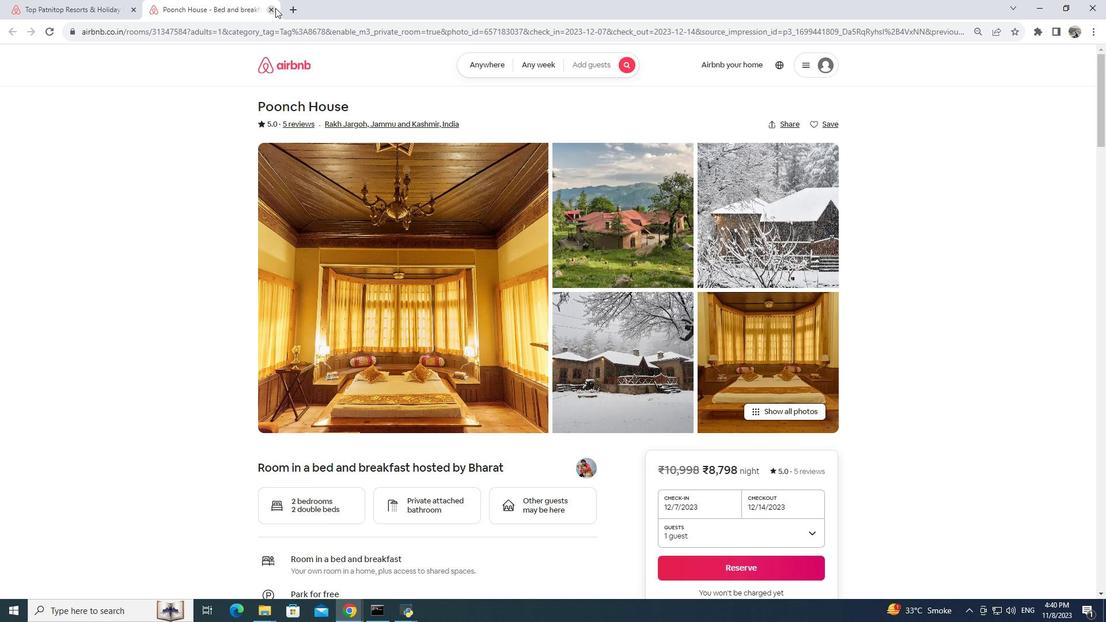 
Action: Mouse moved to (347, 241)
Screenshot: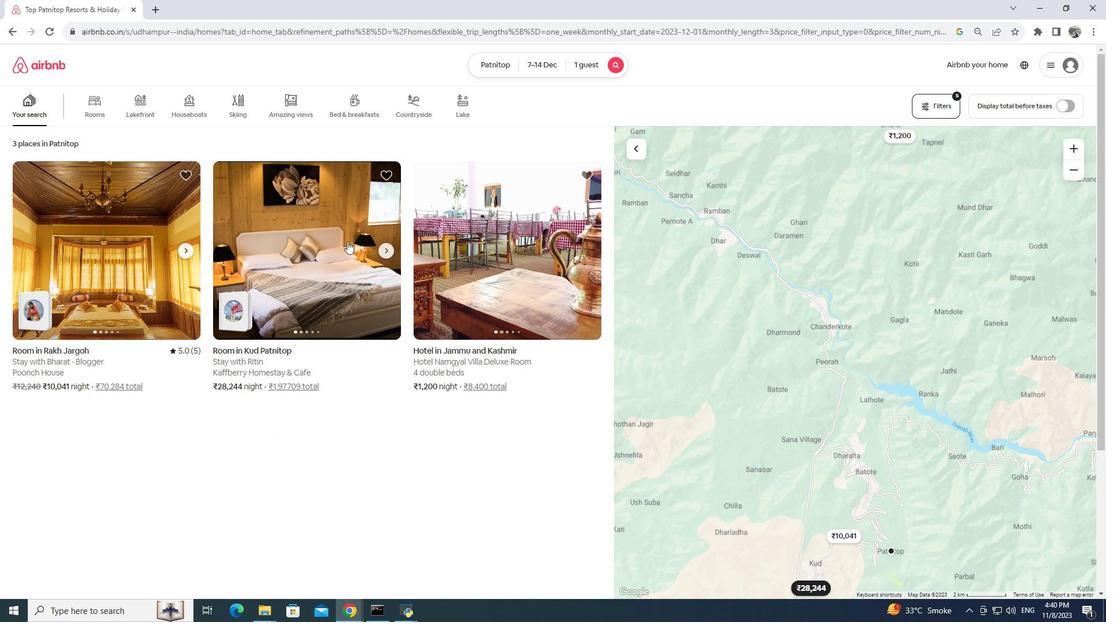 
Action: Mouse pressed left at (347, 241)
Screenshot: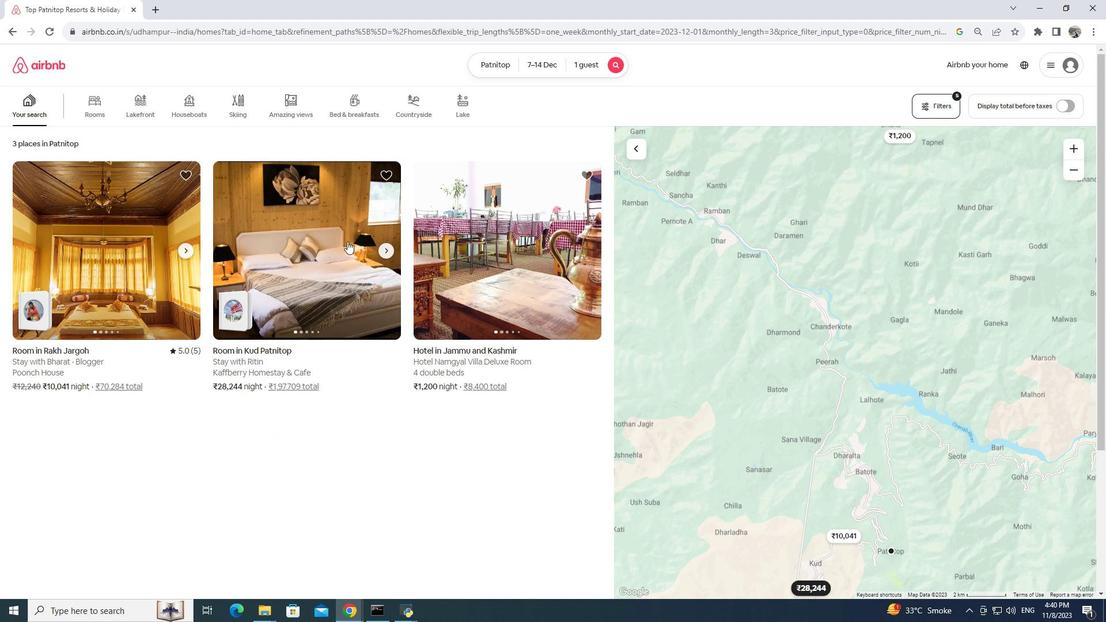 
Action: Mouse pressed left at (347, 241)
Screenshot: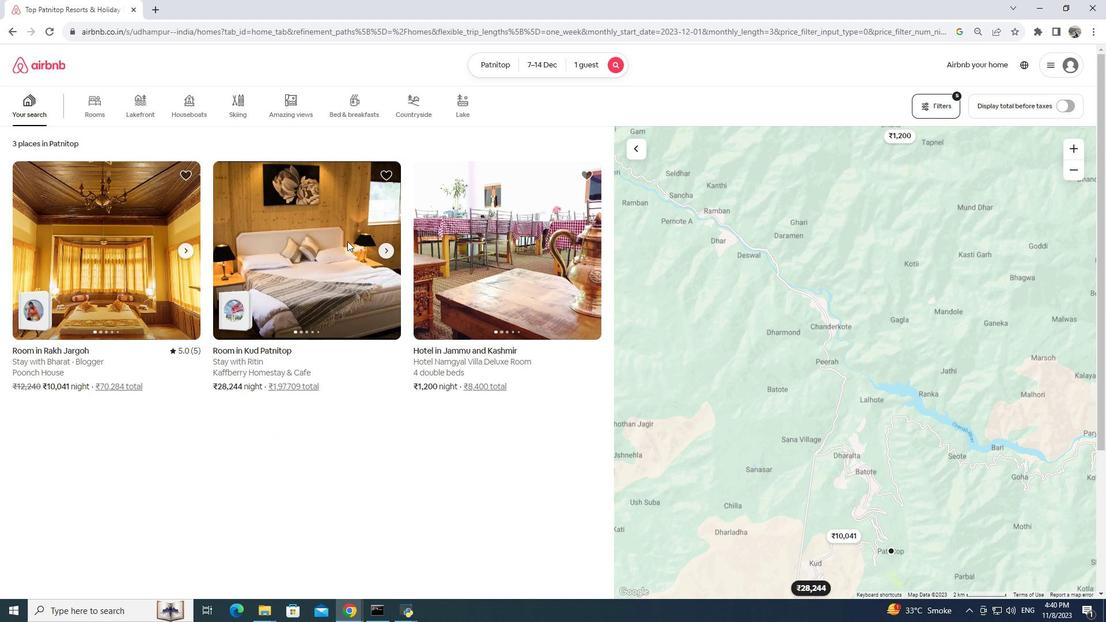 
Action: Mouse moved to (270, 8)
Screenshot: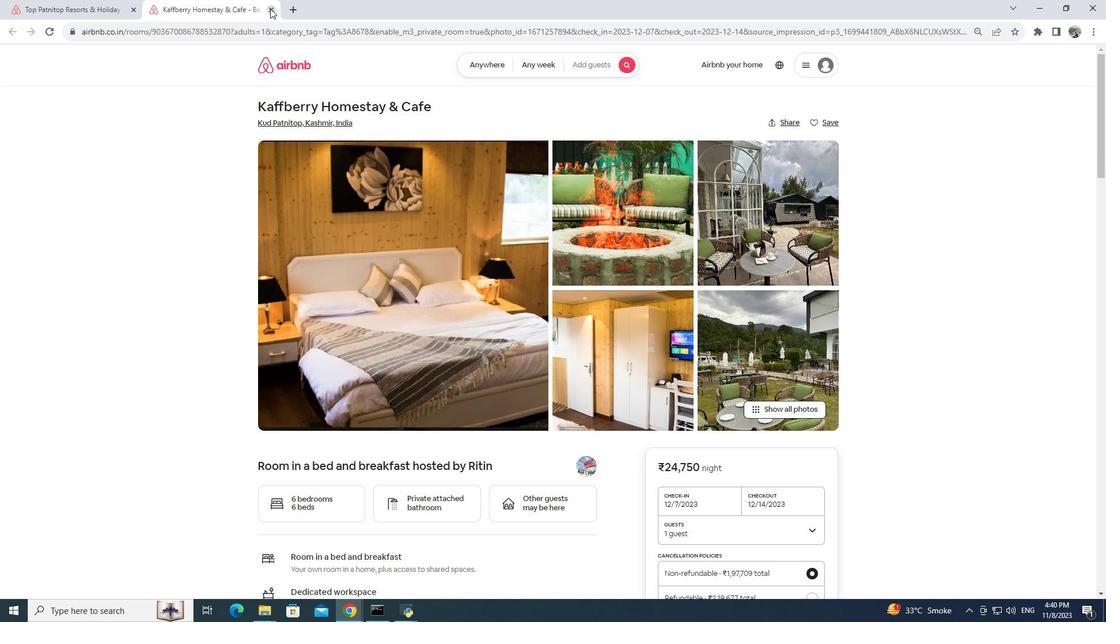 
Action: Mouse pressed left at (270, 8)
Screenshot: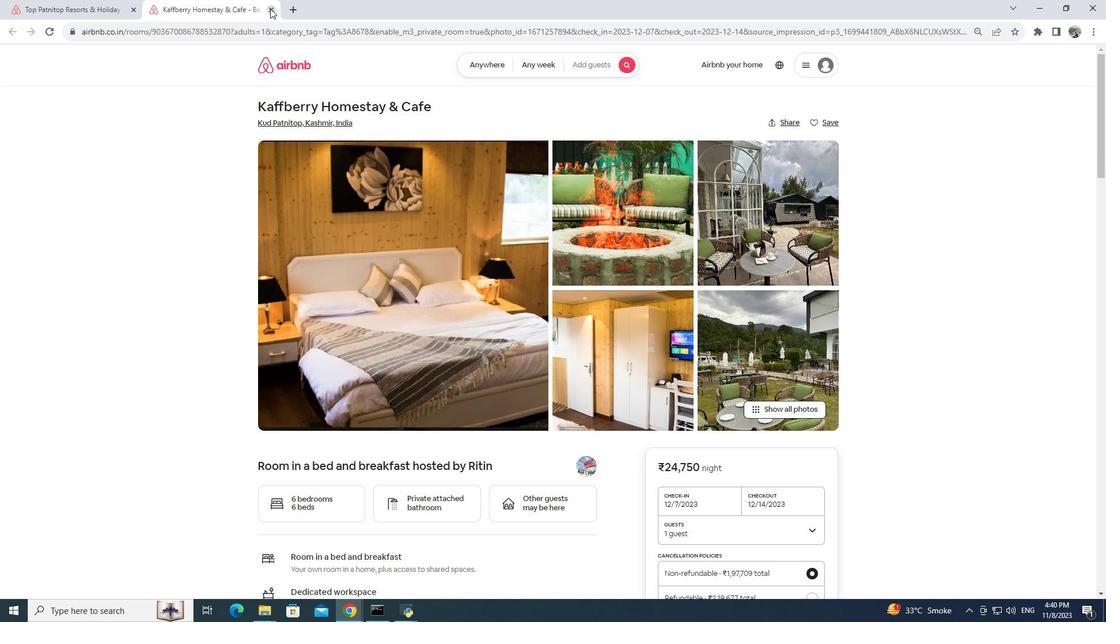 
Action: Mouse moved to (425, 217)
Screenshot: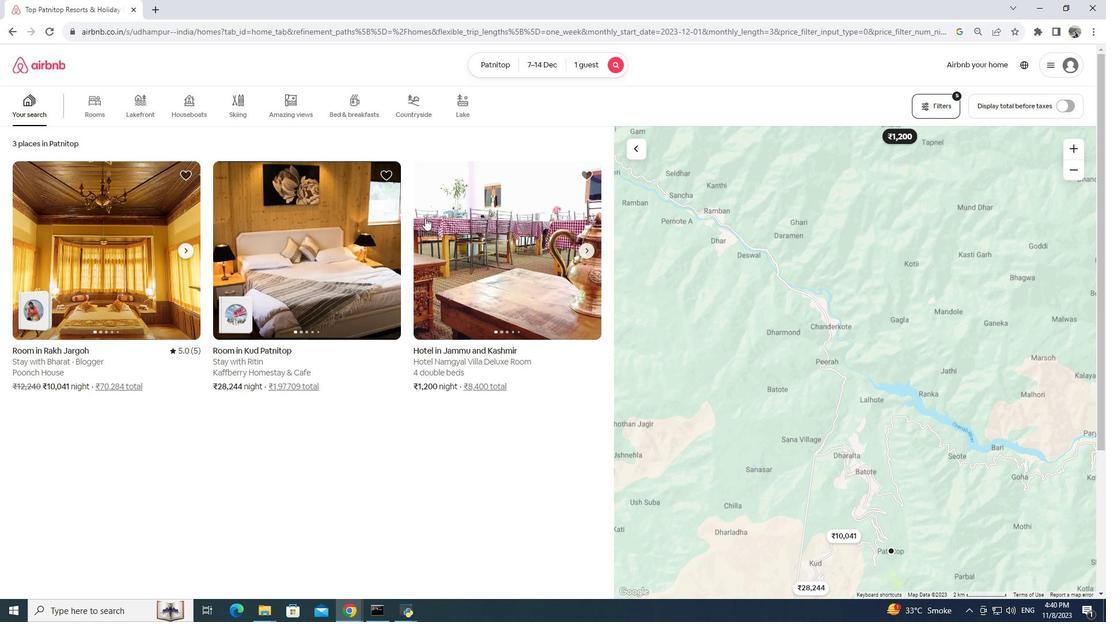 
Action: Mouse pressed left at (425, 217)
Screenshot: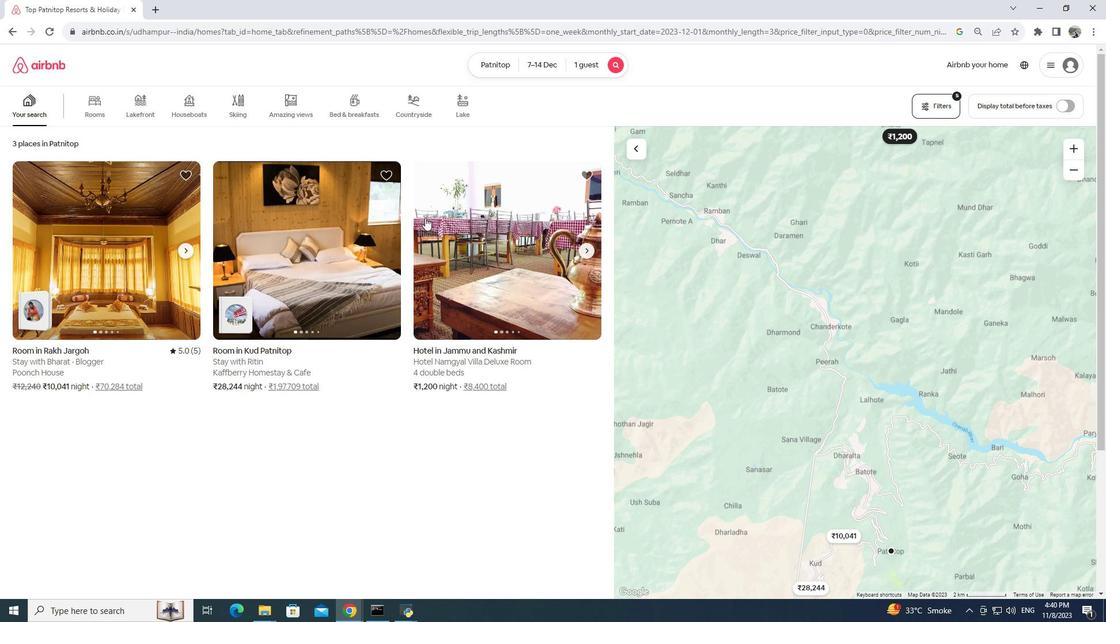 
Action: Mouse pressed left at (425, 217)
Screenshot: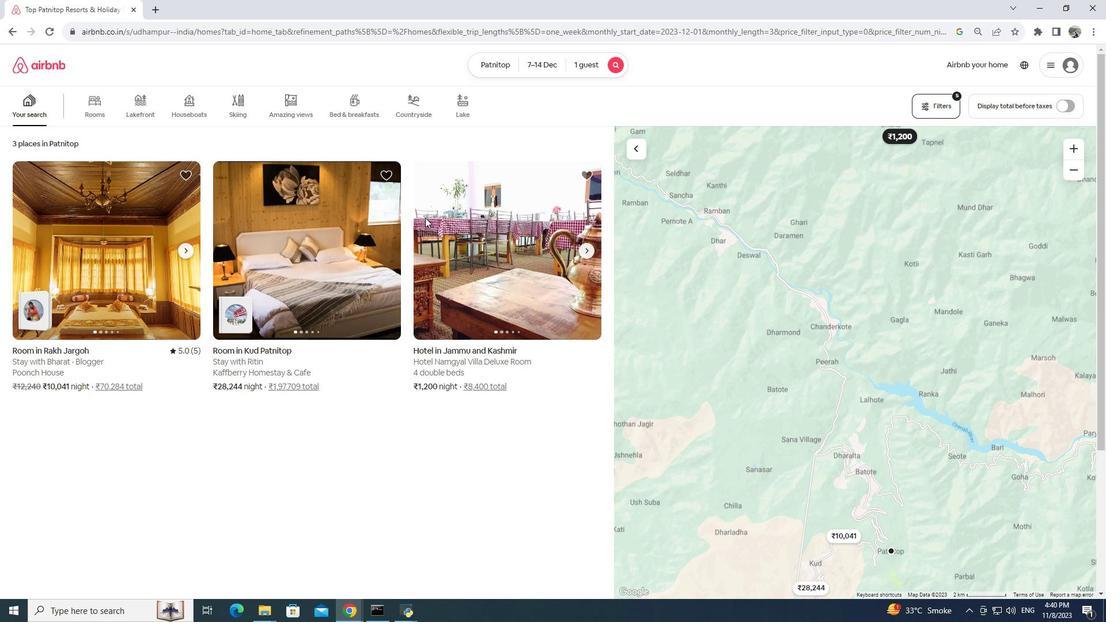 
Action: Mouse moved to (172, 373)
Screenshot: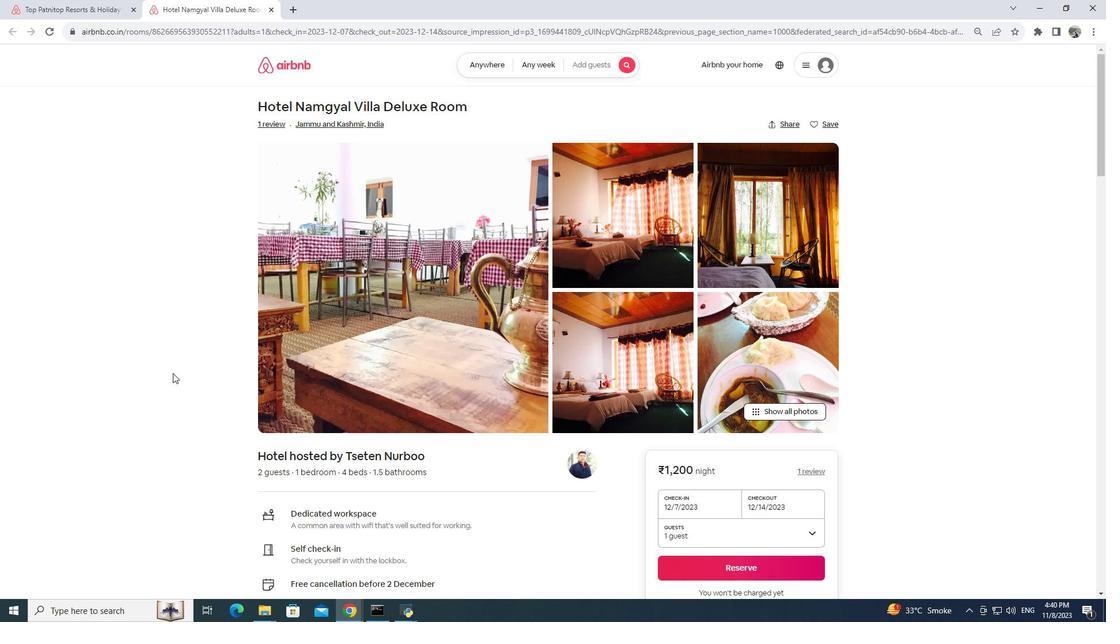 
Action: Mouse scrolled (172, 372) with delta (0, 0)
Screenshot: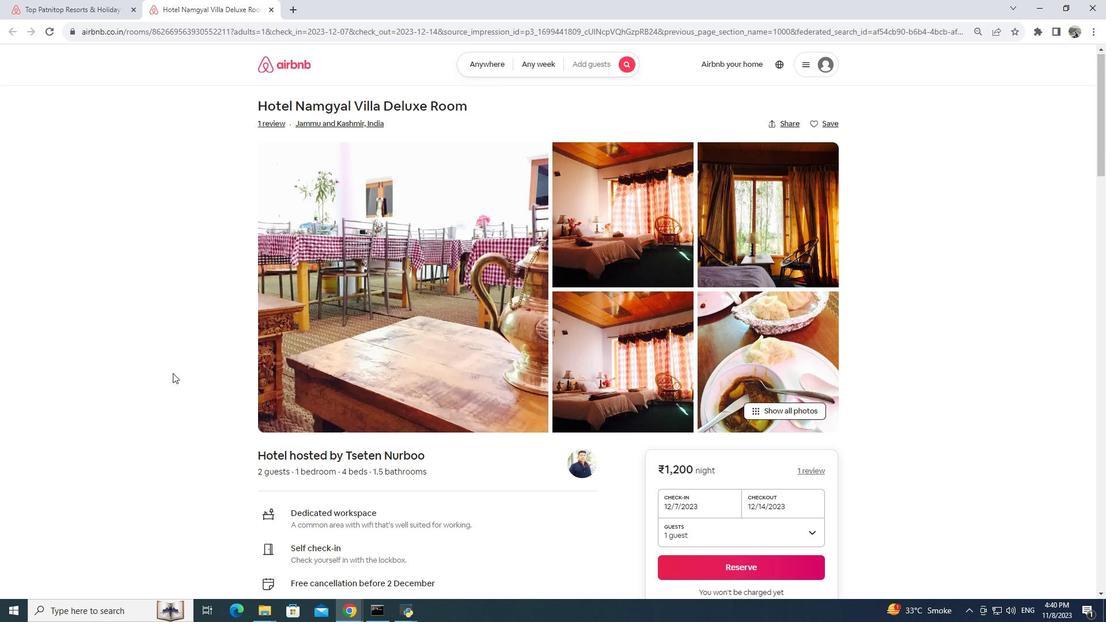 
Action: Mouse scrolled (172, 372) with delta (0, 0)
Screenshot: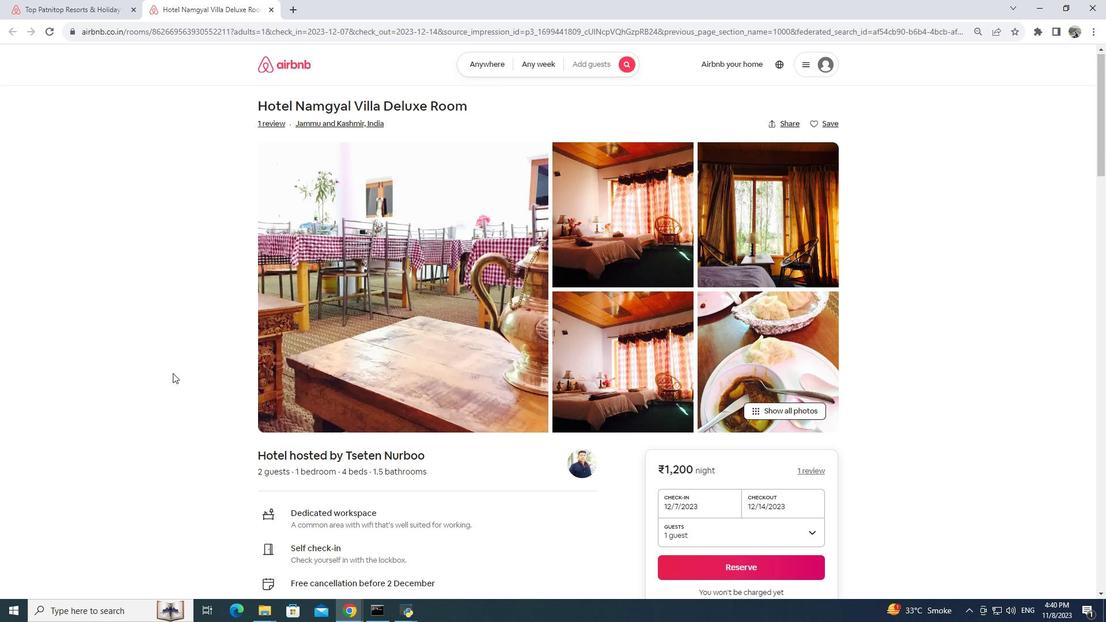 
Action: Mouse scrolled (172, 372) with delta (0, 0)
Screenshot: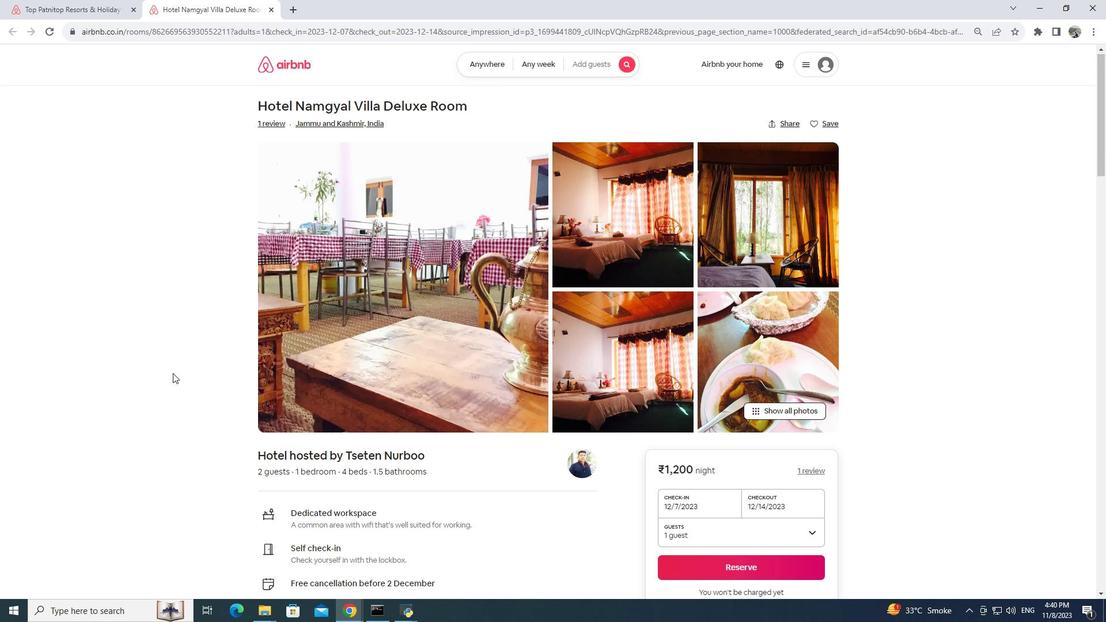 
Action: Mouse moved to (171, 372)
Screenshot: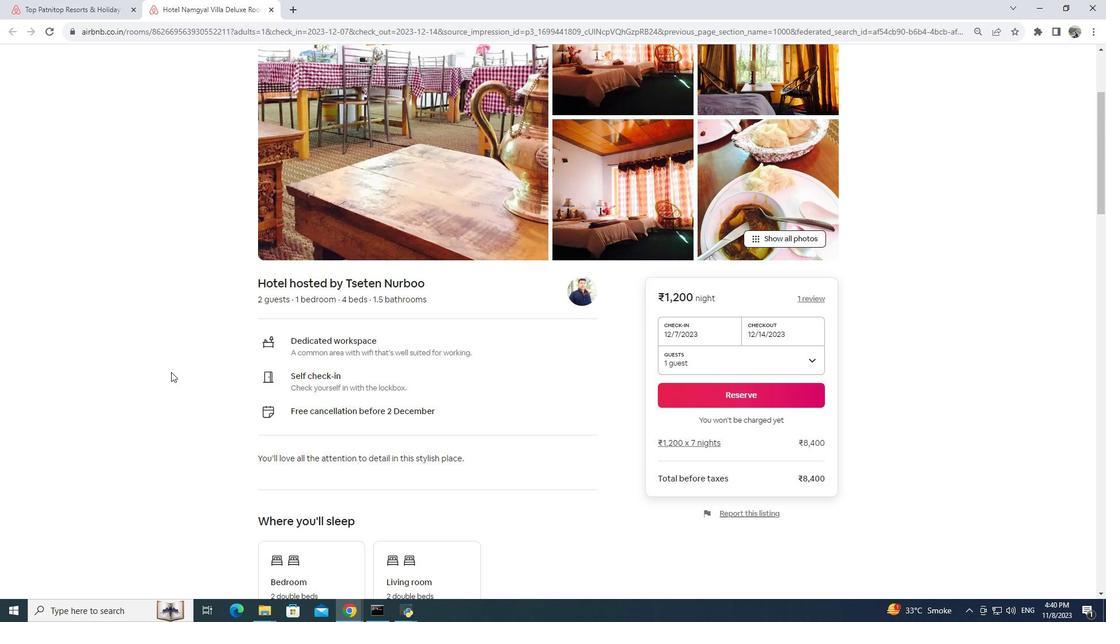 
Action: Mouse scrolled (171, 371) with delta (0, 0)
Screenshot: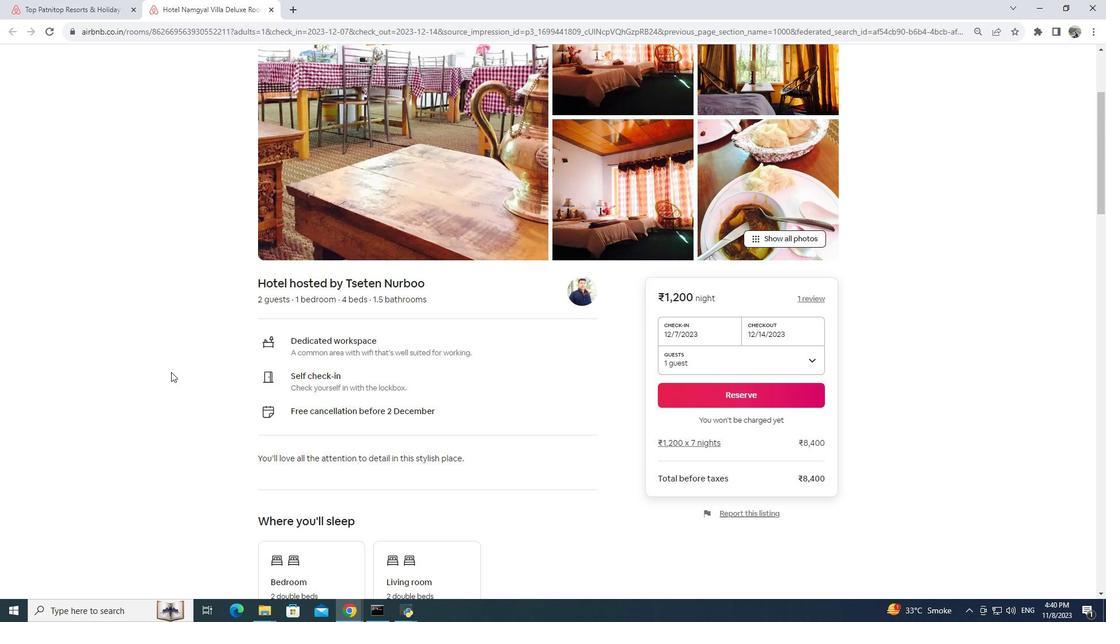 
Action: Mouse scrolled (171, 371) with delta (0, 0)
Screenshot: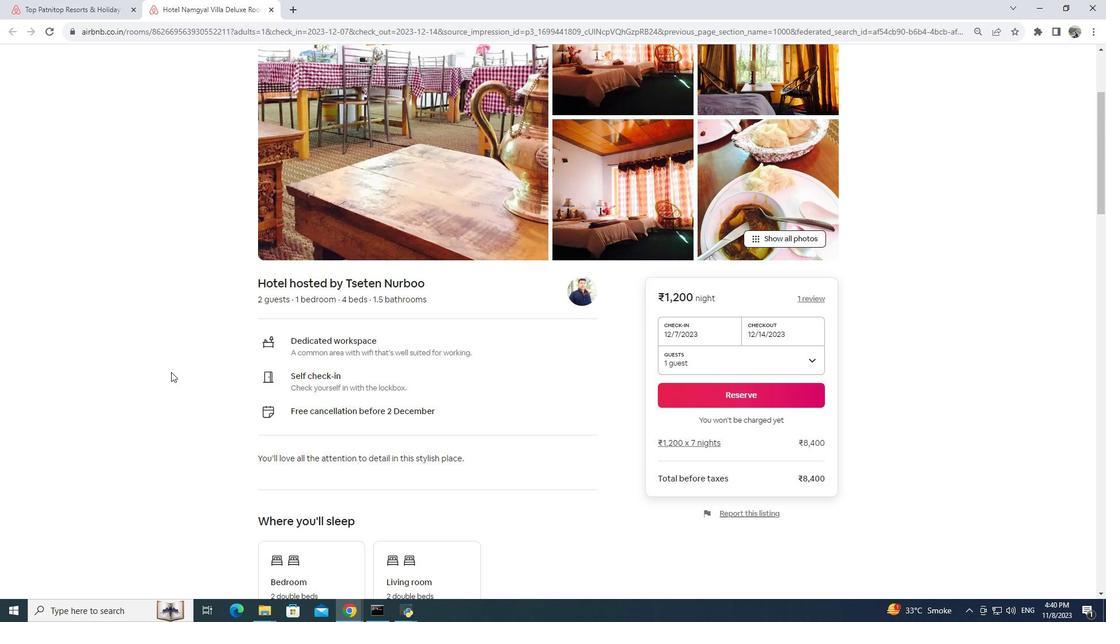 
Action: Mouse scrolled (171, 371) with delta (0, 0)
Screenshot: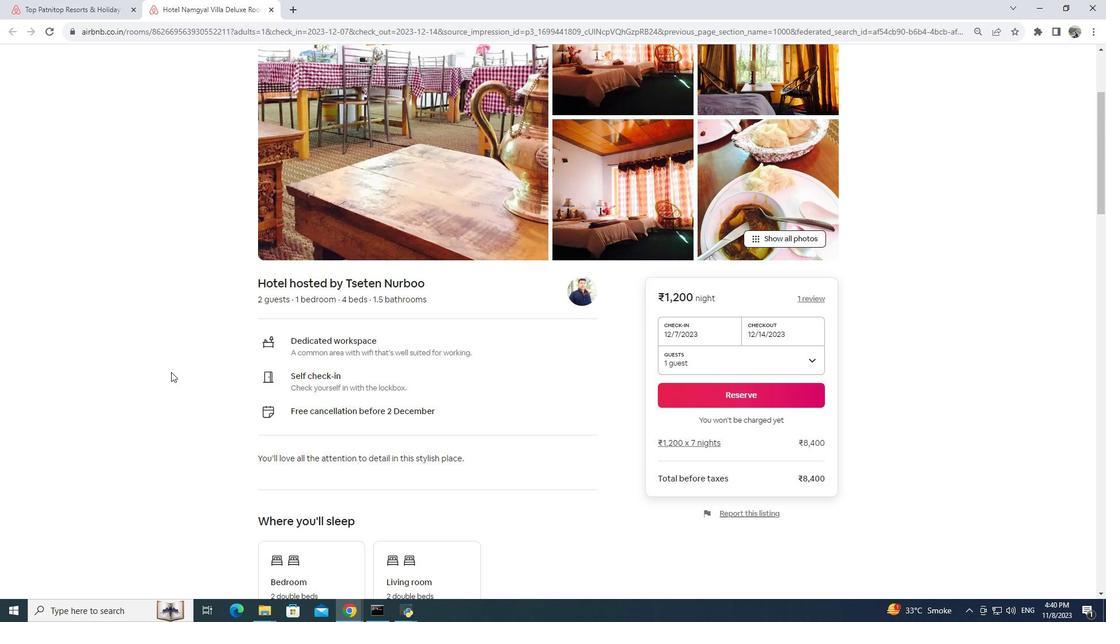 
Action: Mouse scrolled (171, 371) with delta (0, 0)
Screenshot: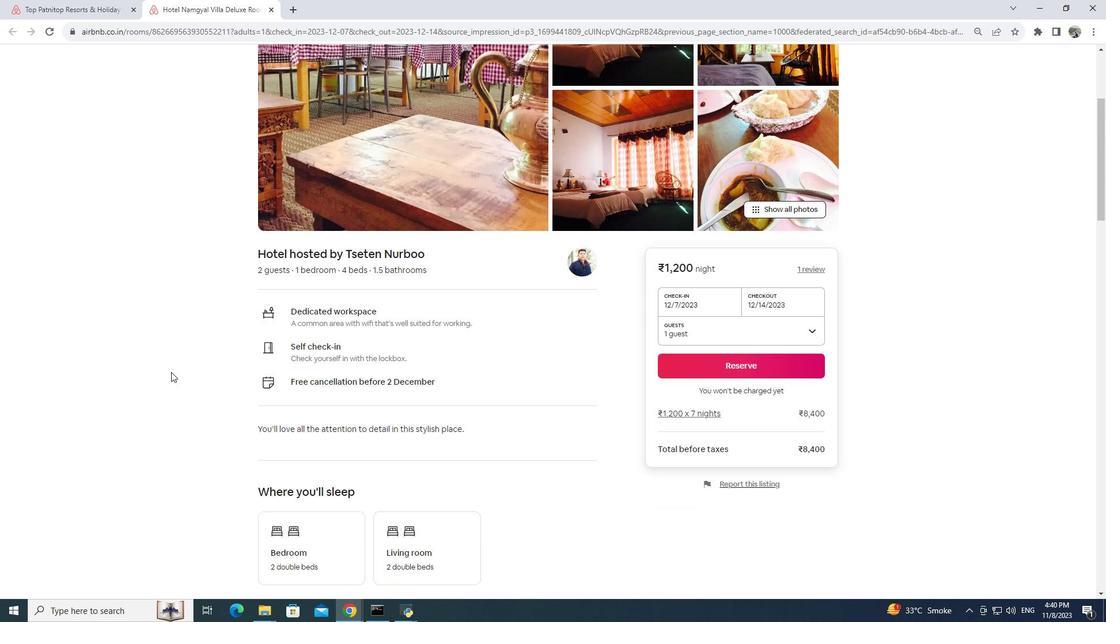 
Action: Mouse scrolled (171, 371) with delta (0, 0)
Screenshot: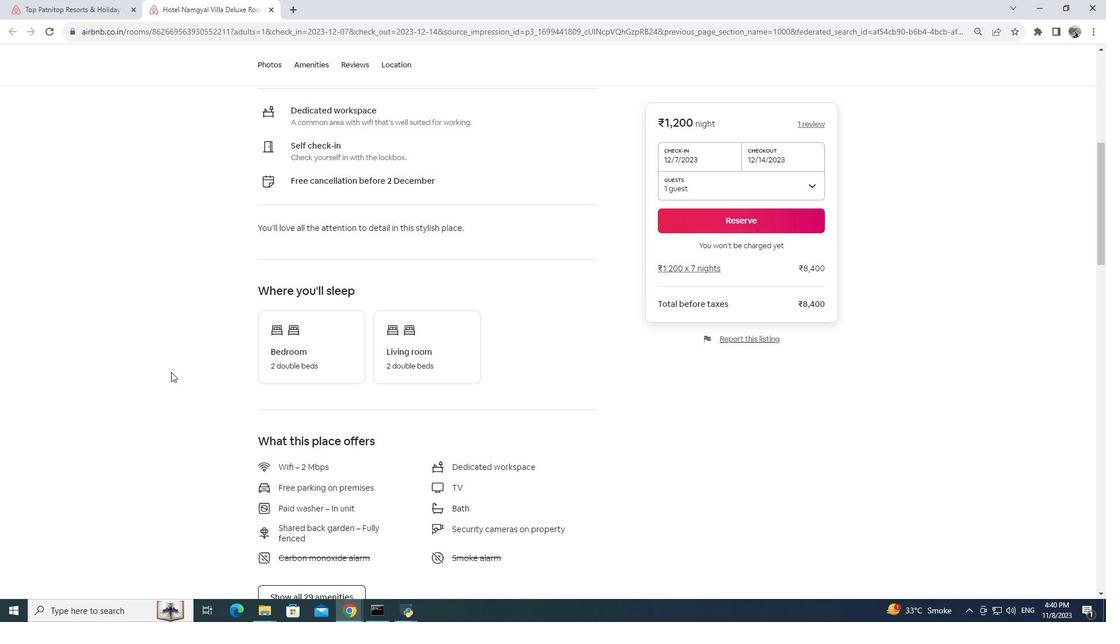 
Action: Mouse scrolled (171, 371) with delta (0, 0)
Screenshot: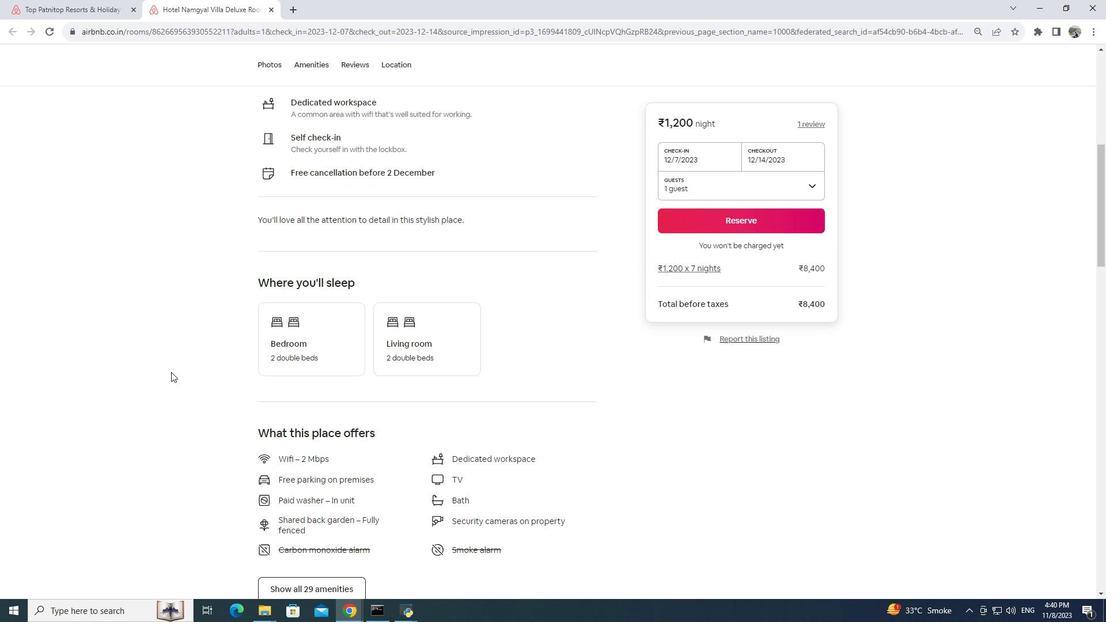 
Action: Mouse moved to (171, 369)
Screenshot: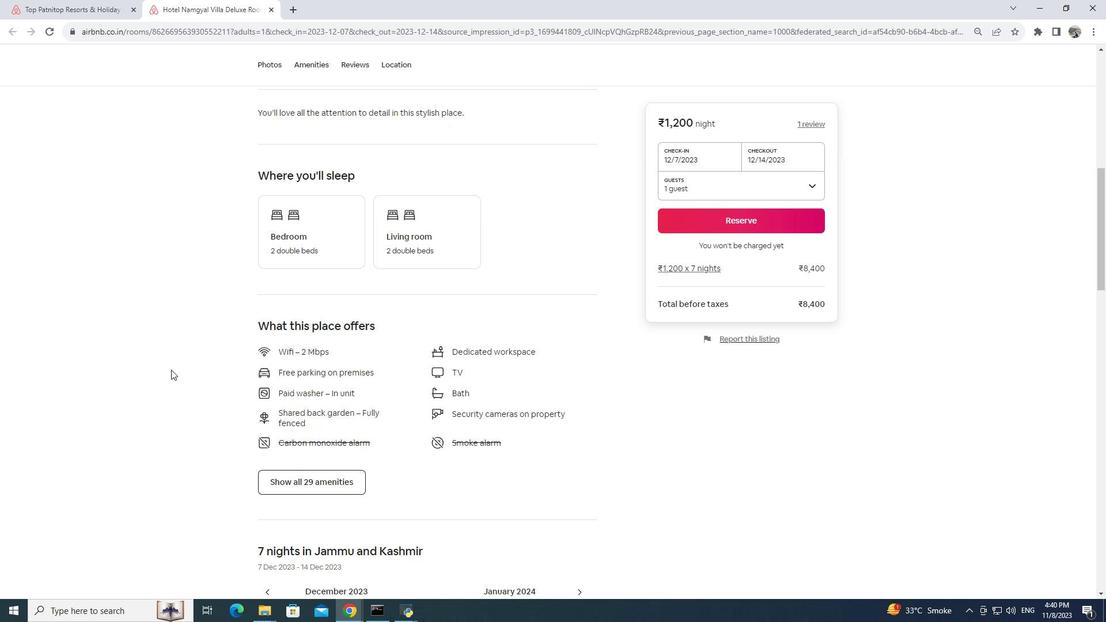 
Action: Mouse scrolled (171, 370) with delta (0, 0)
Screenshot: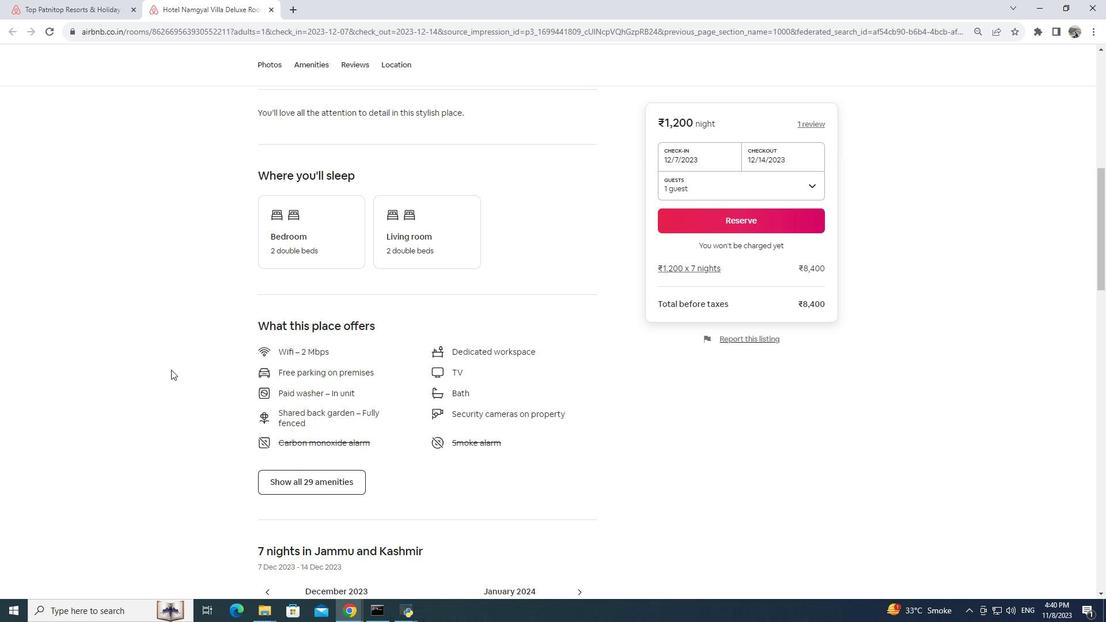 
Action: Mouse moved to (171, 369)
Screenshot: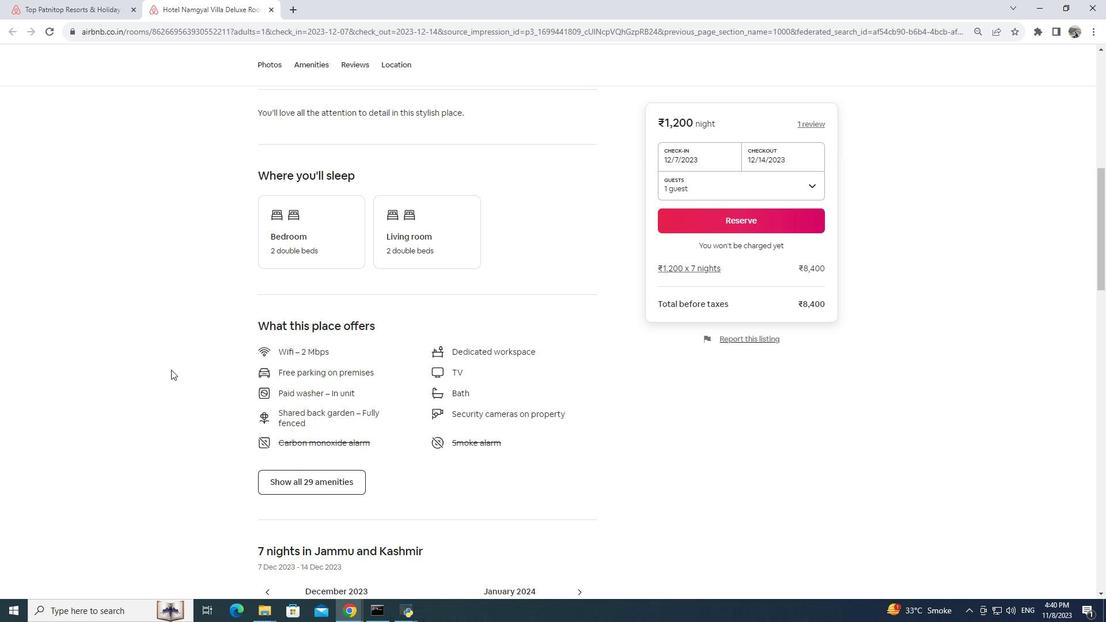
Action: Mouse scrolled (171, 370) with delta (0, 0)
Screenshot: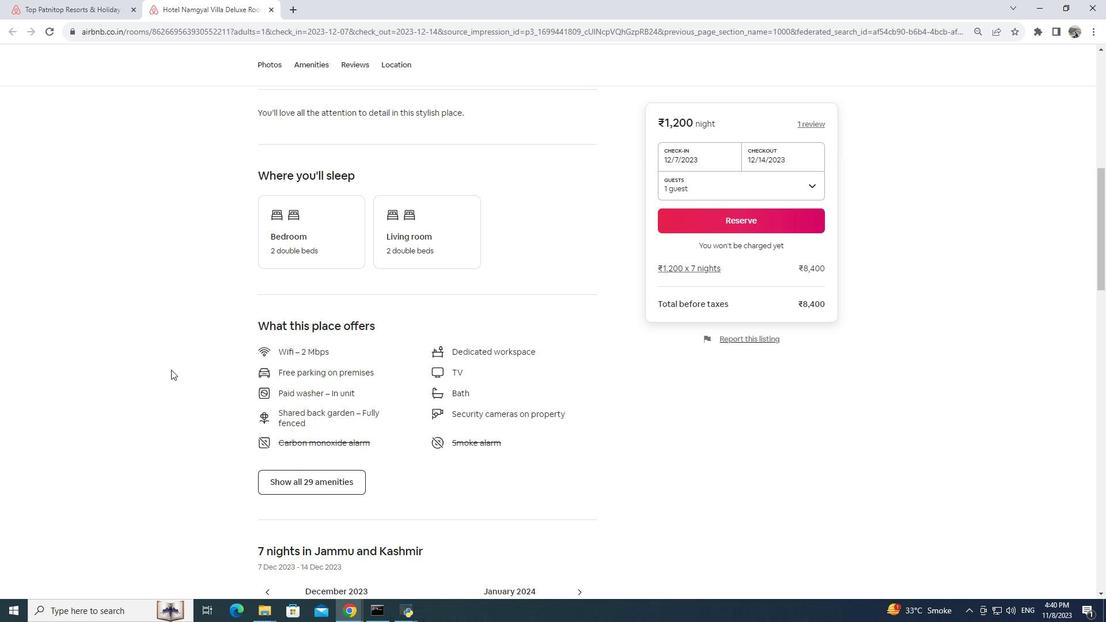 
Action: Mouse scrolled (171, 370) with delta (0, 0)
Screenshot: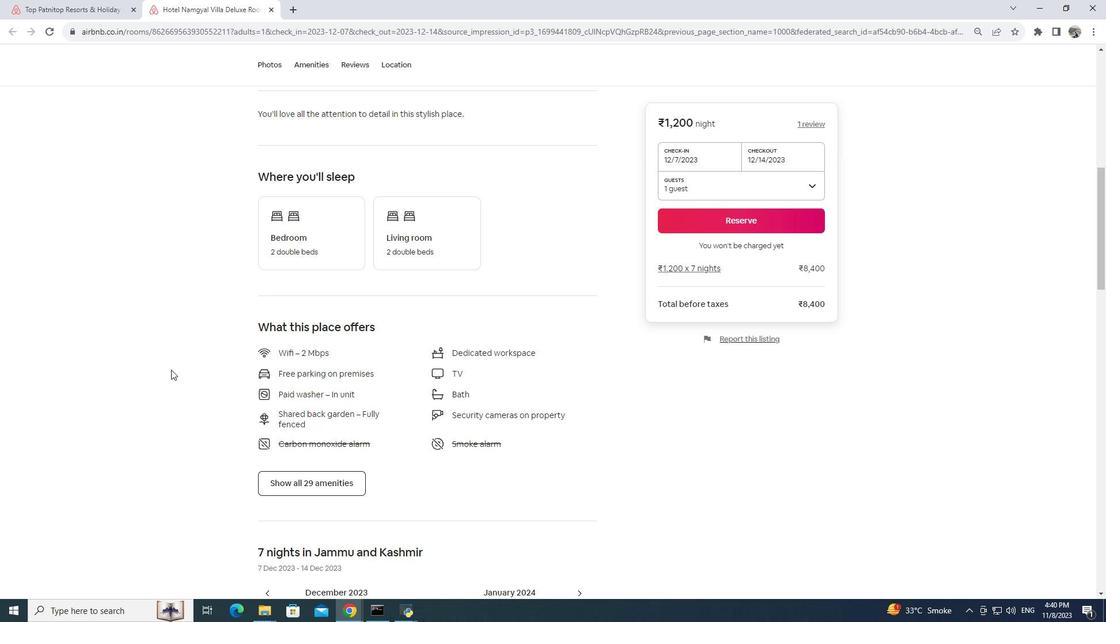 
Action: Mouse scrolled (171, 370) with delta (0, 0)
Screenshot: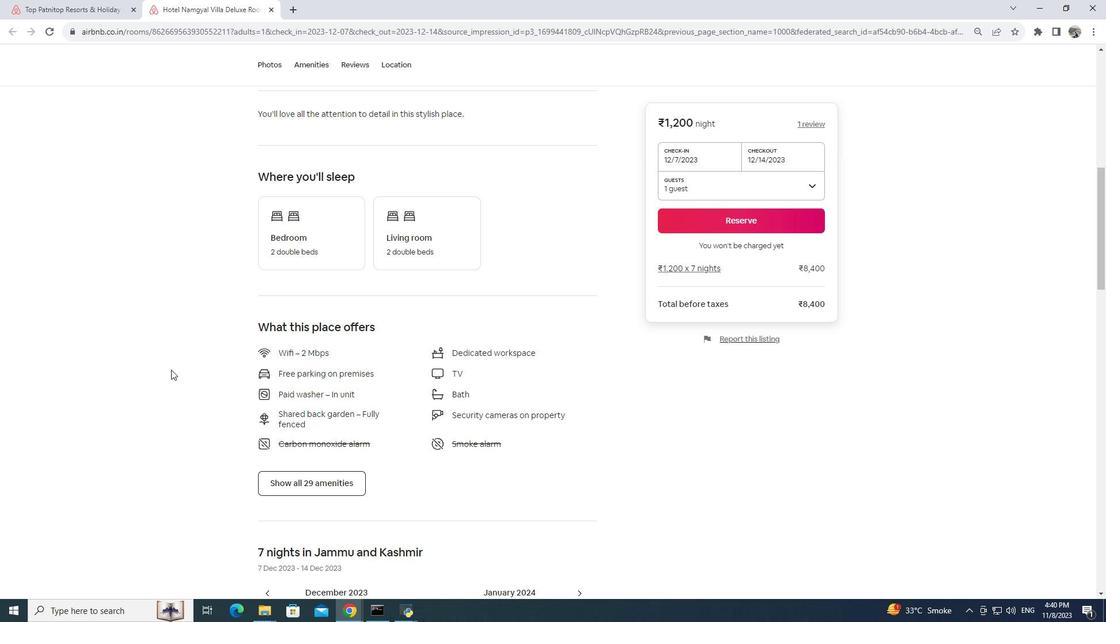 
Action: Mouse moved to (175, 367)
Screenshot: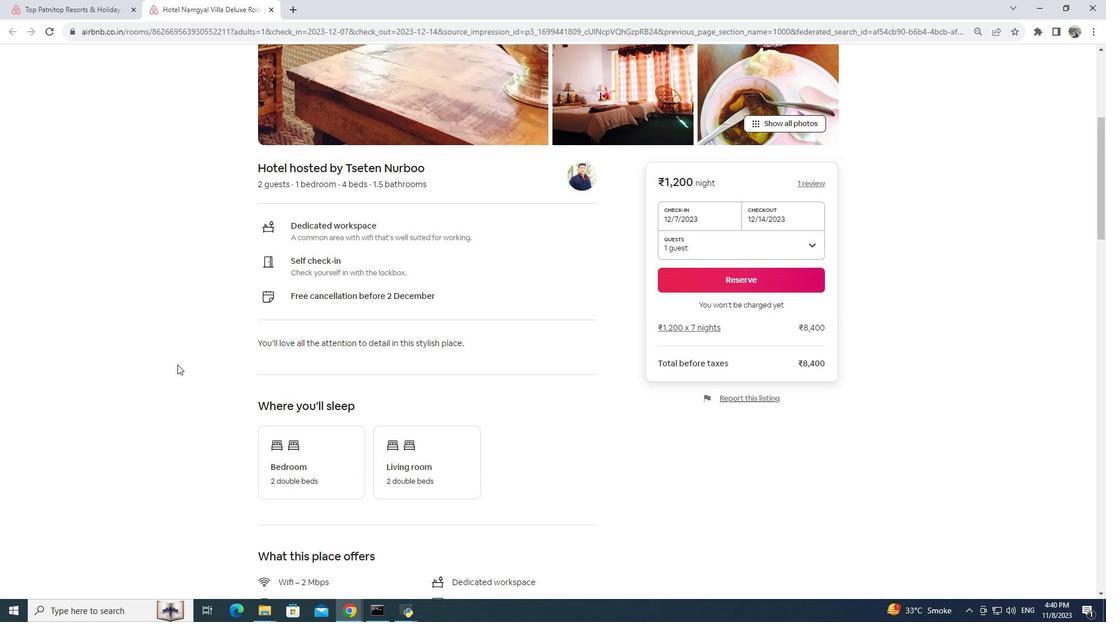 
Action: Mouse scrolled (175, 368) with delta (0, 0)
Screenshot: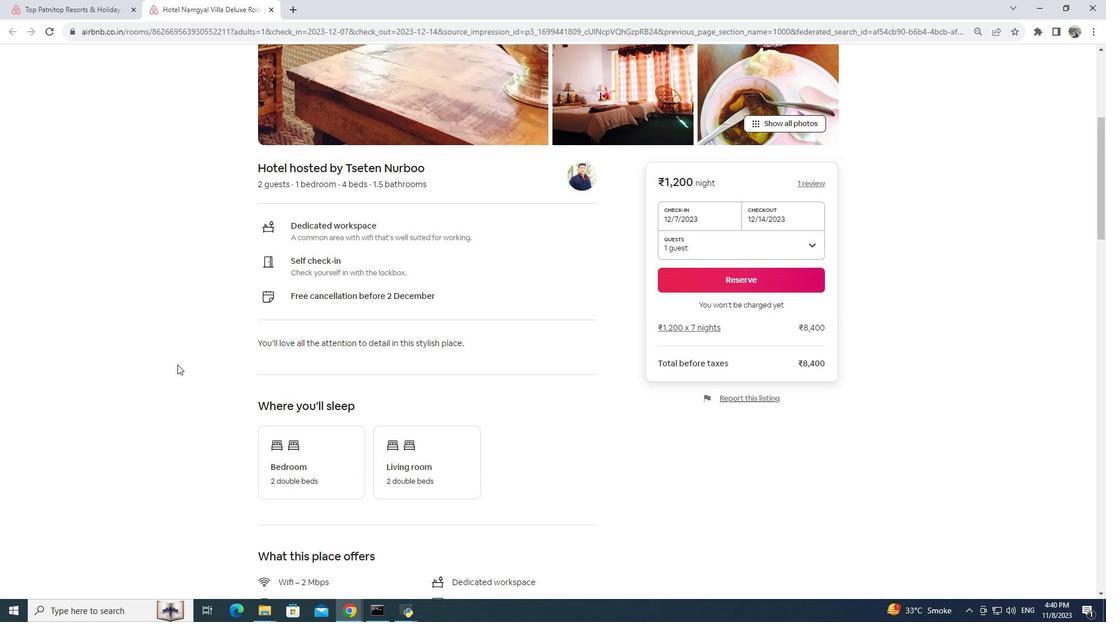 
Action: Mouse moved to (176, 365)
Screenshot: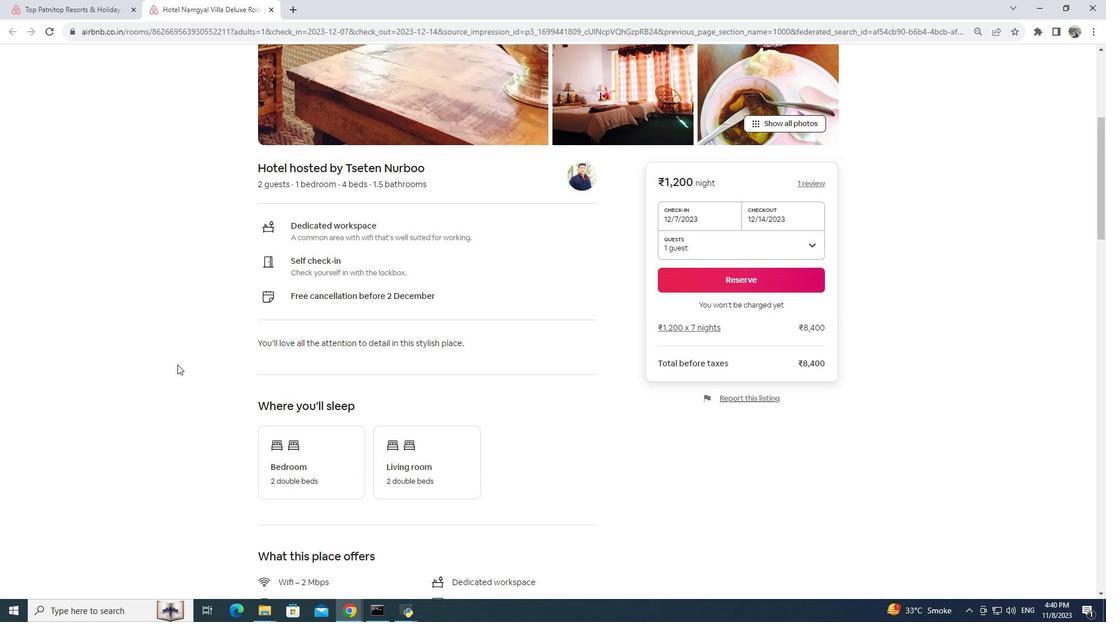 
Action: Mouse scrolled (176, 366) with delta (0, 0)
Screenshot: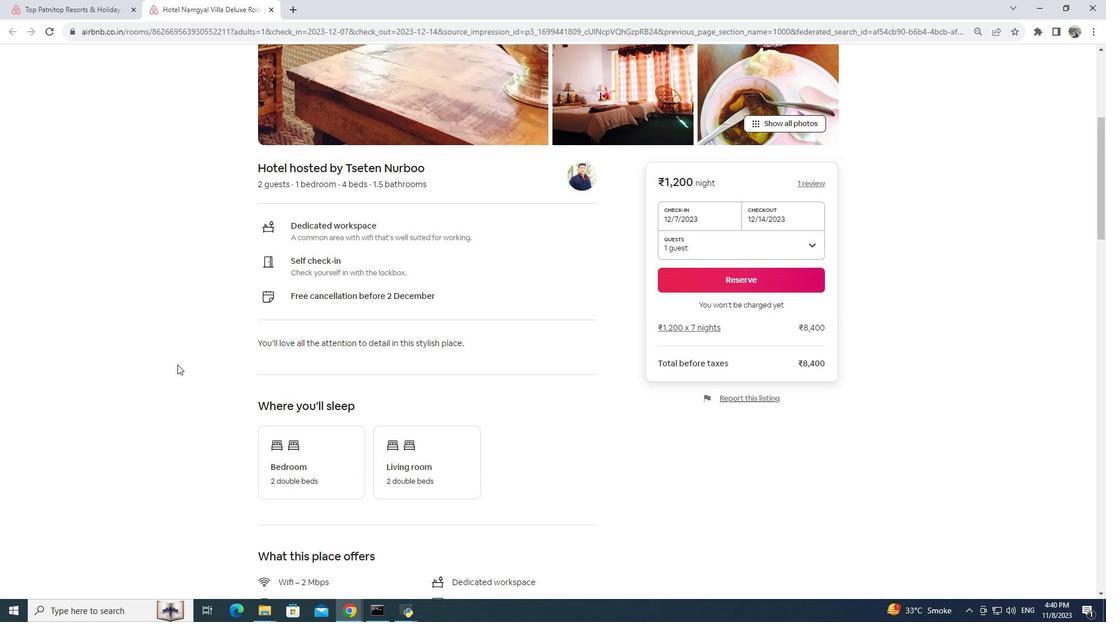 
Action: Mouse moved to (177, 364)
Screenshot: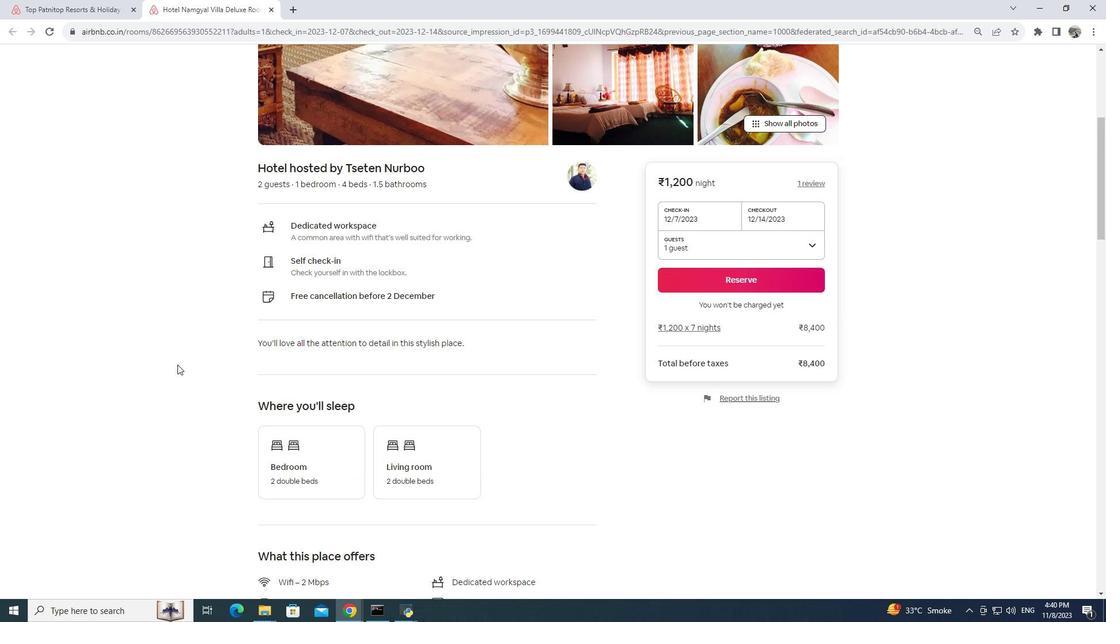 
Action: Mouse scrolled (177, 365) with delta (0, 0)
Screenshot: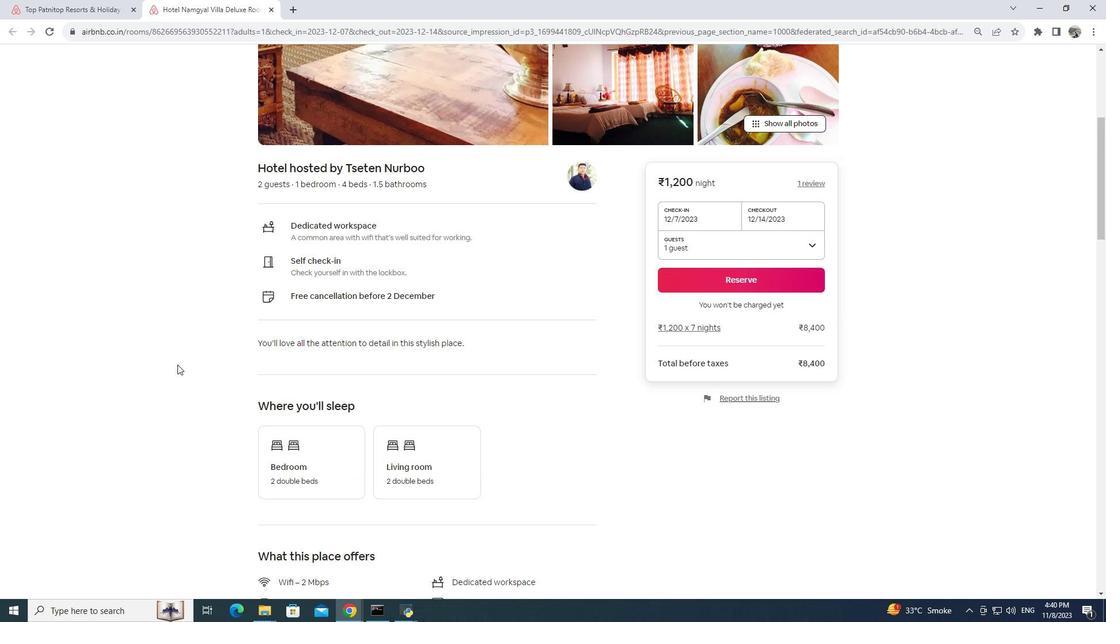 
Action: Mouse moved to (178, 364)
Screenshot: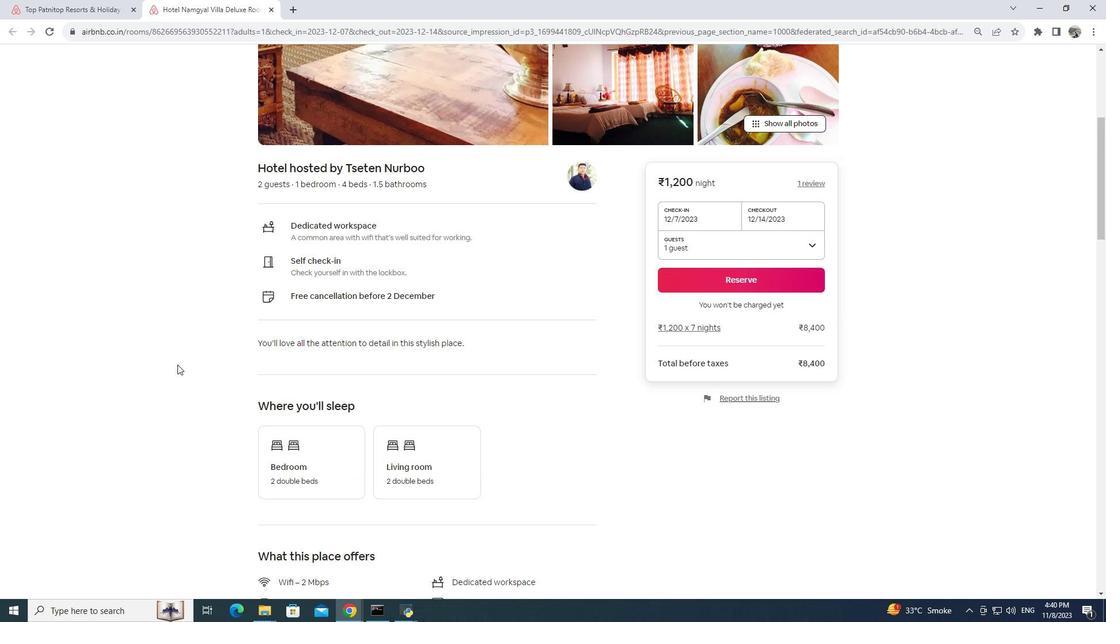 
Action: Mouse scrolled (178, 364) with delta (0, 0)
Screenshot: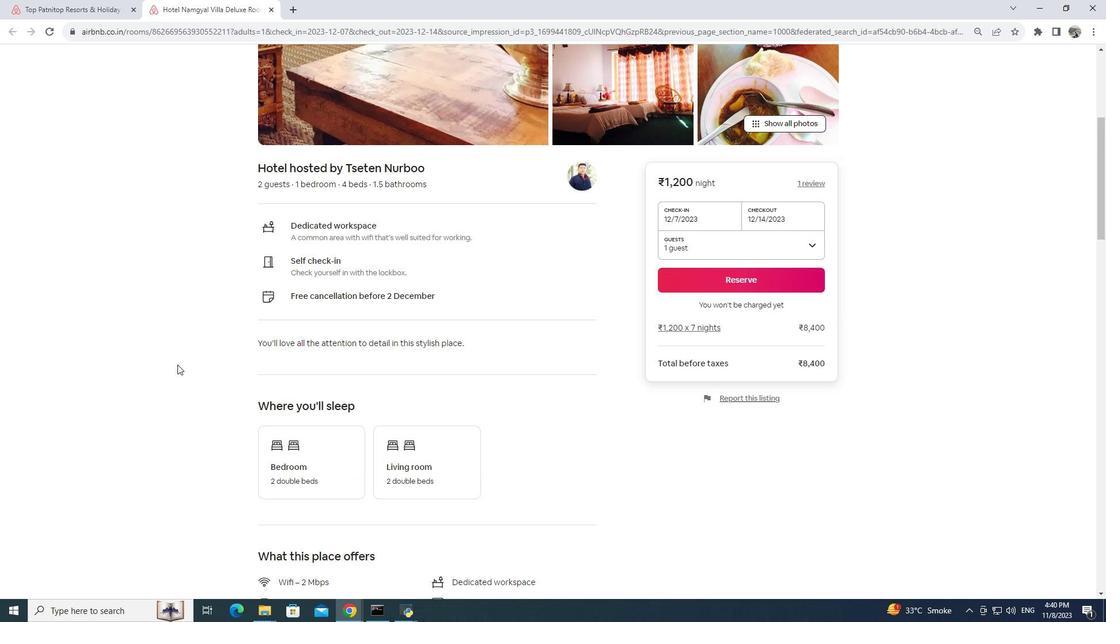 
Action: Mouse moved to (66, 3)
Screenshot: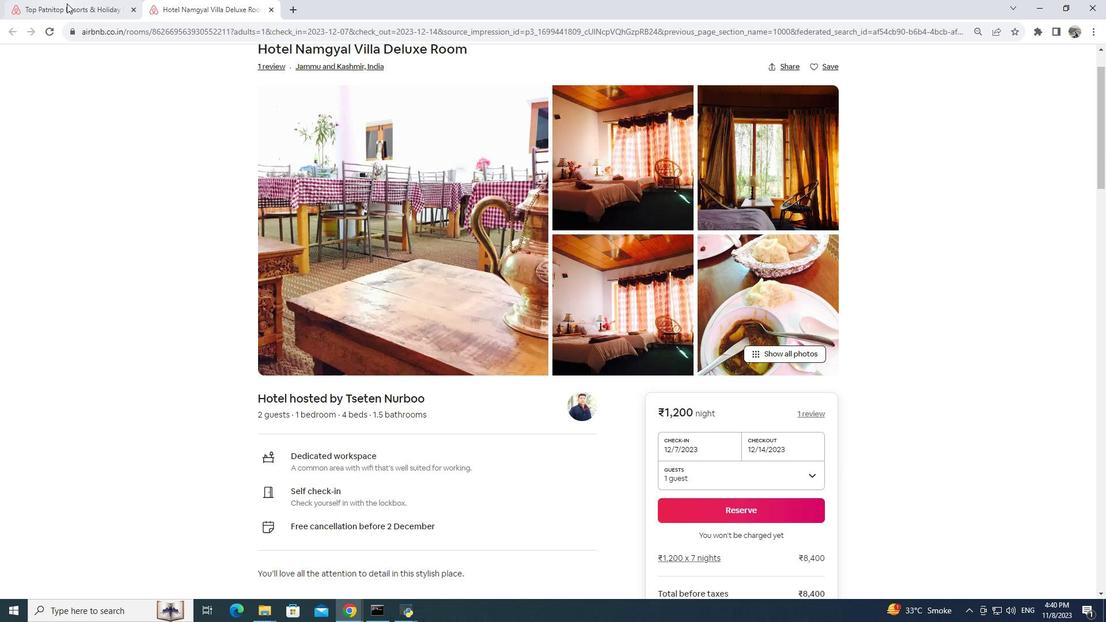 
Action: Mouse pressed left at (66, 3)
Screenshot: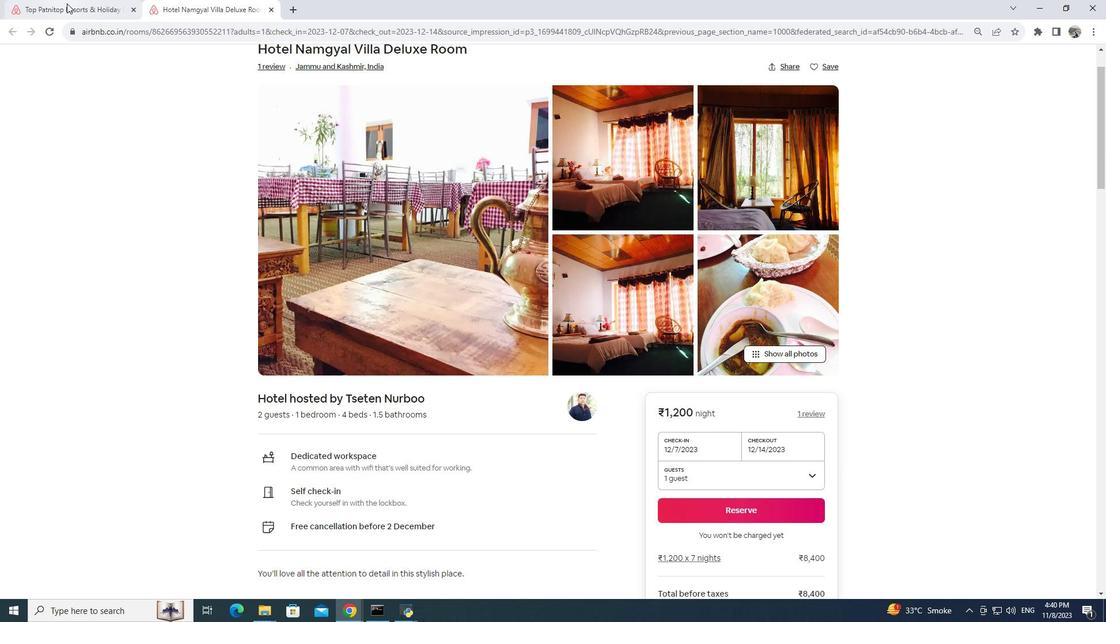 
Action: Mouse moved to (224, 479)
Screenshot: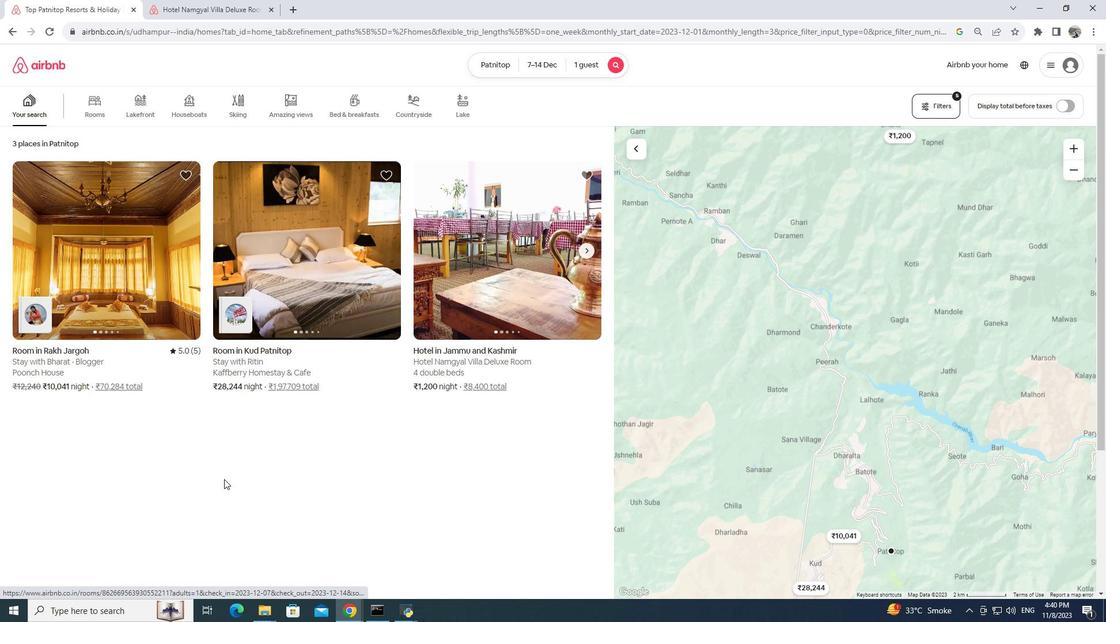 
